 Task: Add Vitauthority Multi Collagen Burn Capsules to the cart.
Action: Mouse moved to (236, 112)
Screenshot: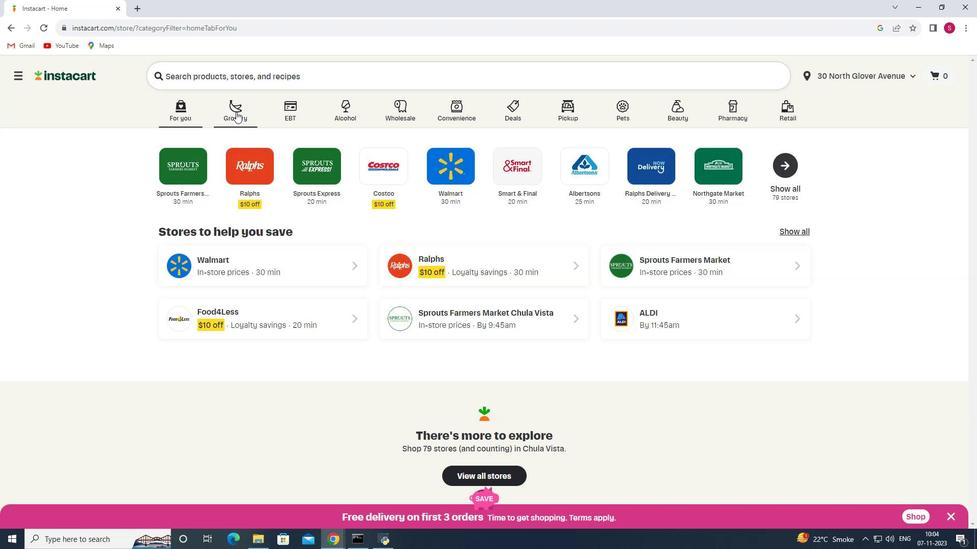 
Action: Mouse pressed left at (236, 112)
Screenshot: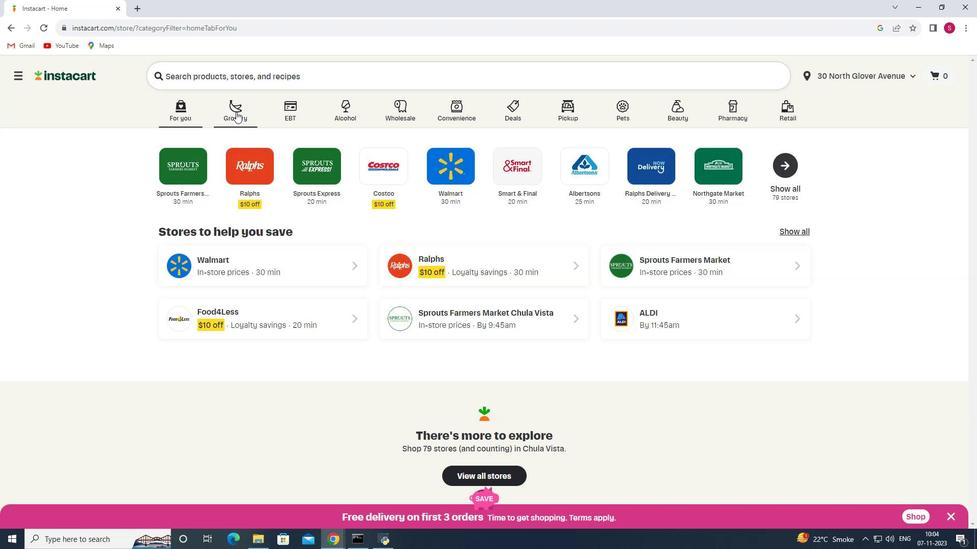 
Action: Mouse moved to (230, 288)
Screenshot: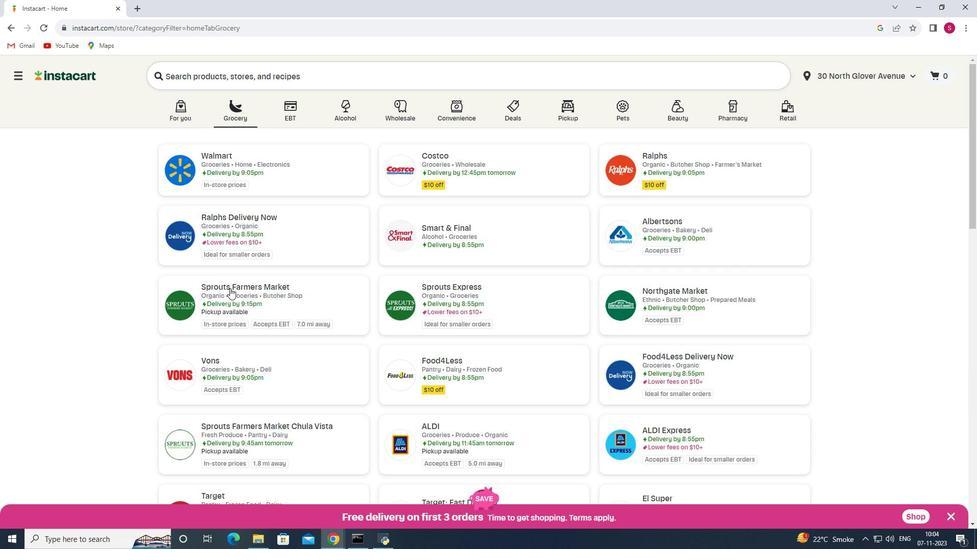 
Action: Mouse pressed left at (230, 288)
Screenshot: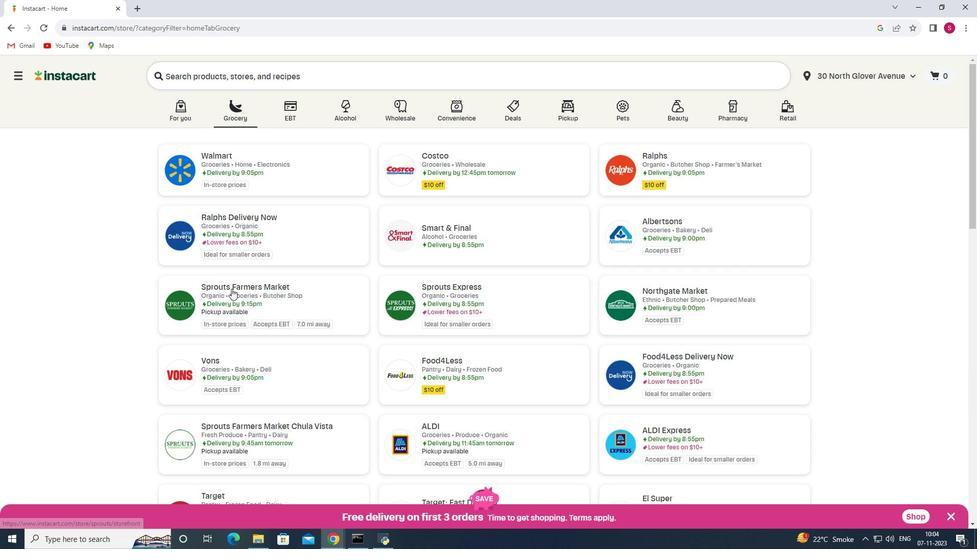 
Action: Mouse moved to (99, 348)
Screenshot: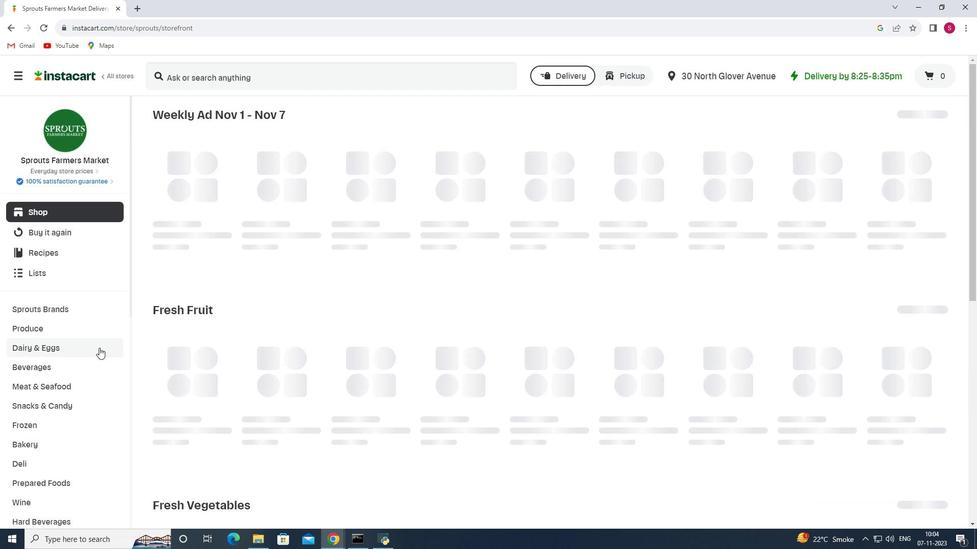 
Action: Mouse scrolled (99, 347) with delta (0, 0)
Screenshot: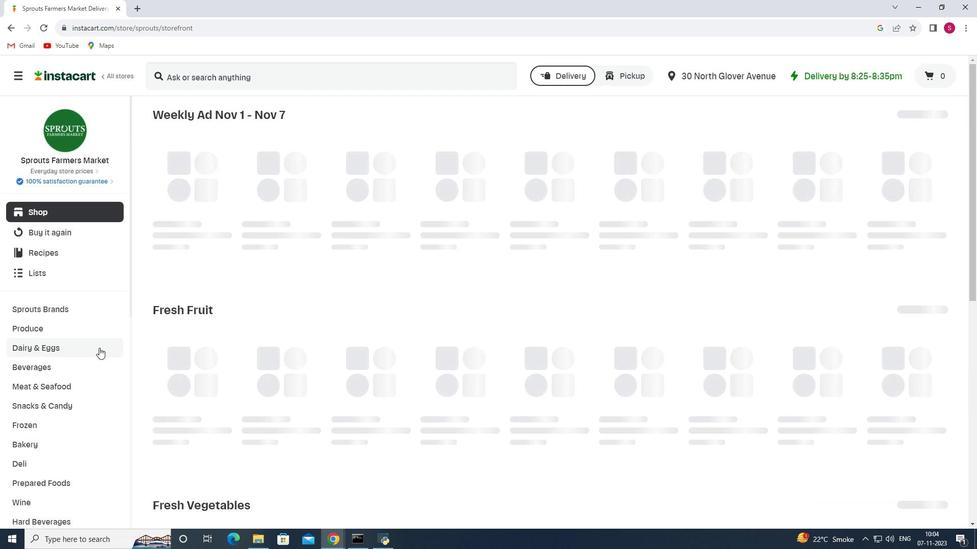 
Action: Mouse scrolled (99, 347) with delta (0, 0)
Screenshot: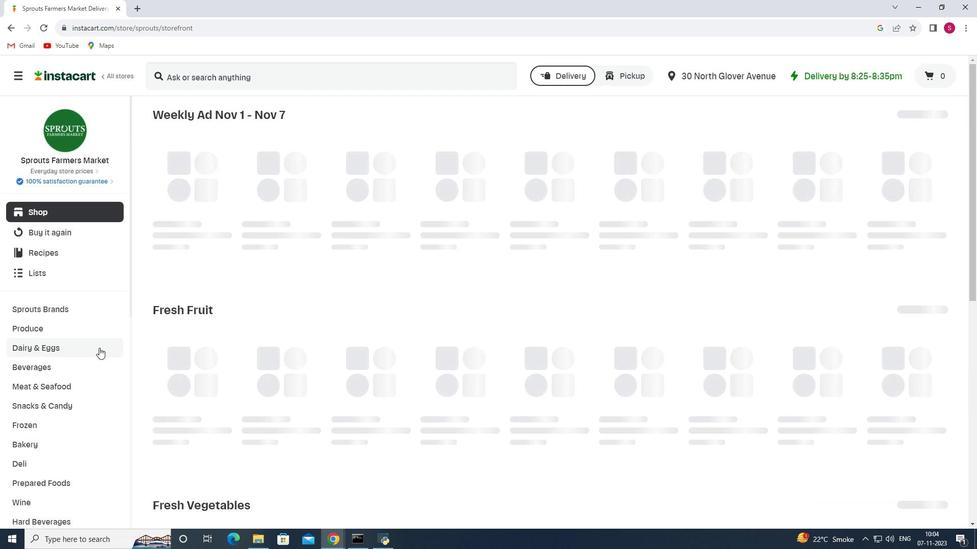 
Action: Mouse scrolled (99, 347) with delta (0, 0)
Screenshot: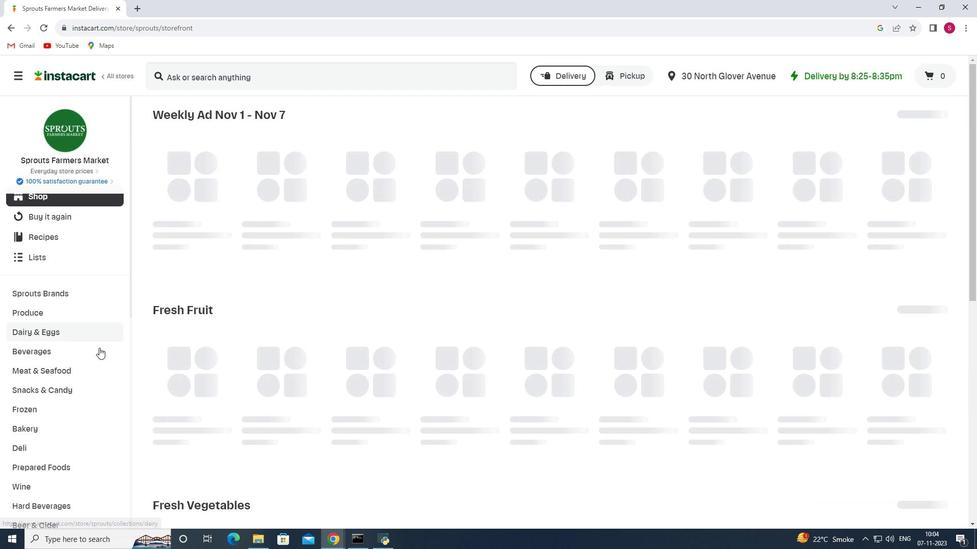 
Action: Mouse scrolled (99, 347) with delta (0, 0)
Screenshot: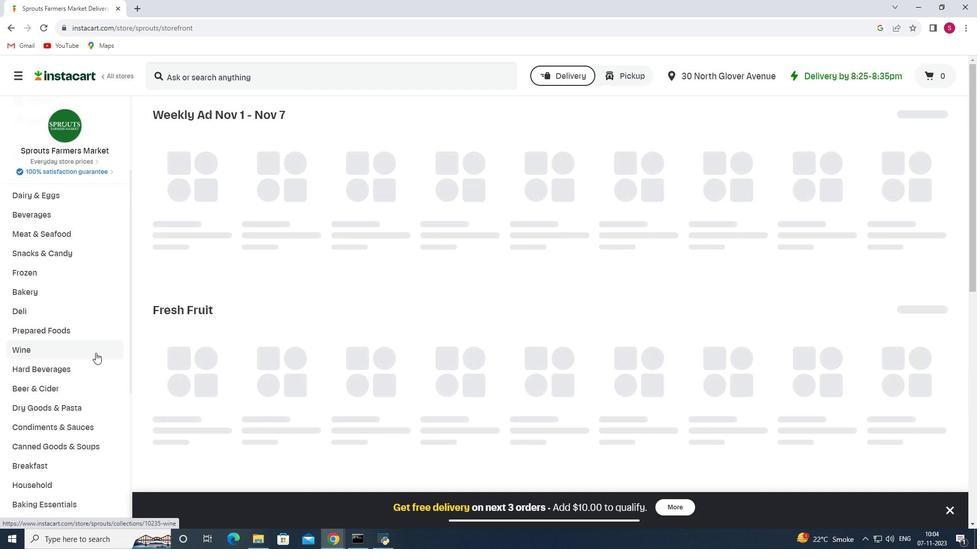 
Action: Mouse moved to (95, 353)
Screenshot: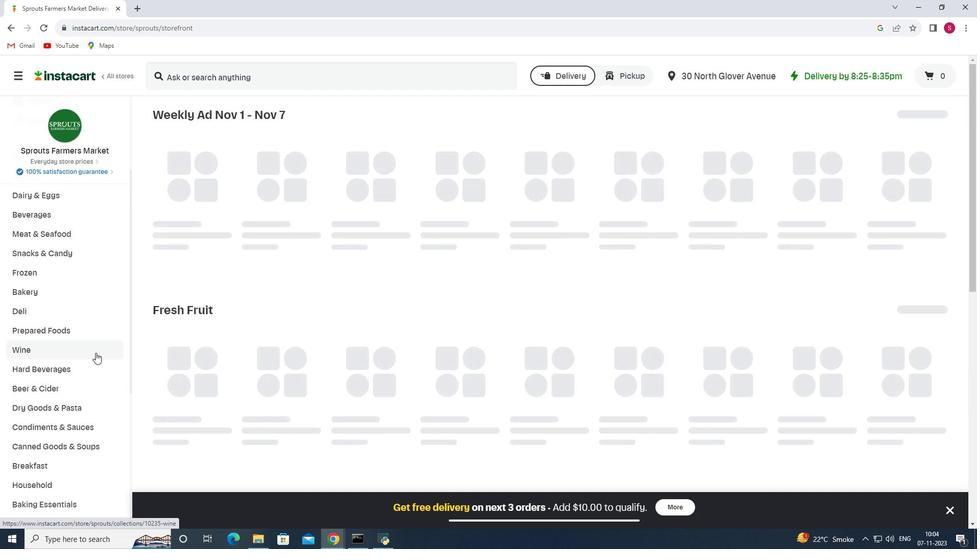 
Action: Mouse scrolled (95, 352) with delta (0, 0)
Screenshot: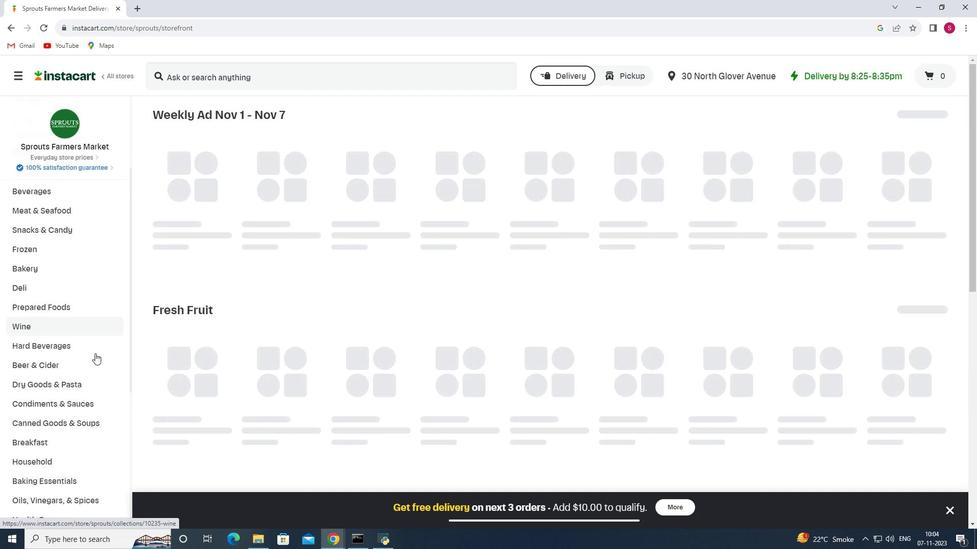 
Action: Mouse moved to (85, 359)
Screenshot: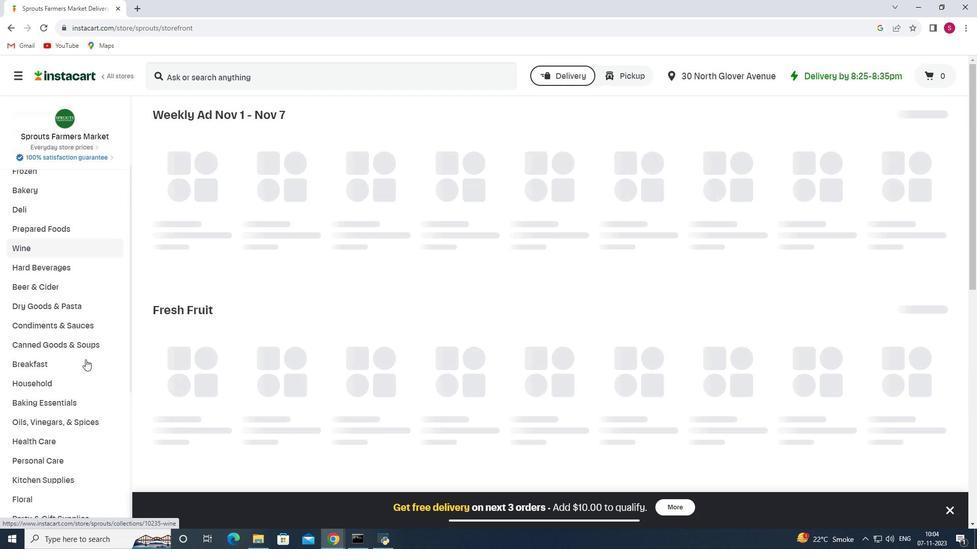
Action: Mouse scrolled (85, 359) with delta (0, 0)
Screenshot: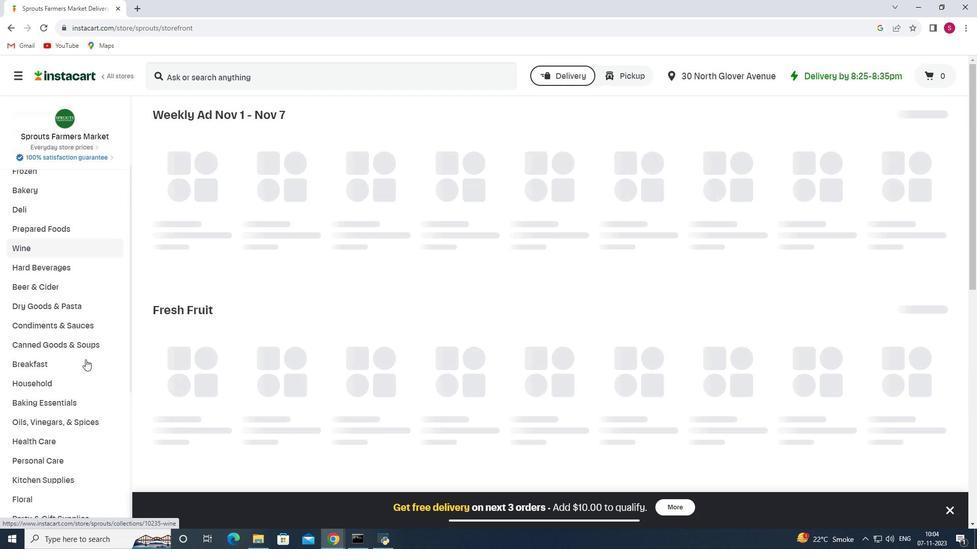 
Action: Mouse scrolled (85, 359) with delta (0, 0)
Screenshot: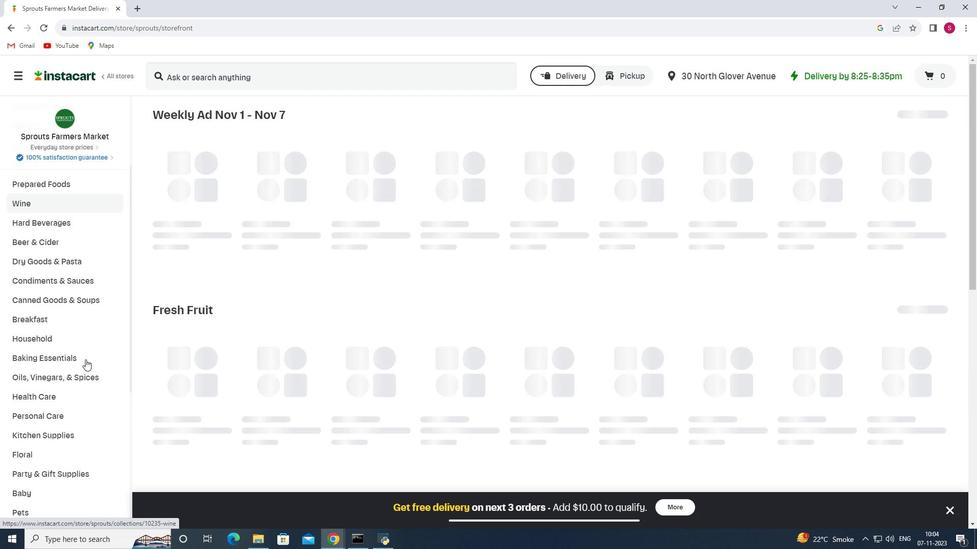 
Action: Mouse moved to (69, 341)
Screenshot: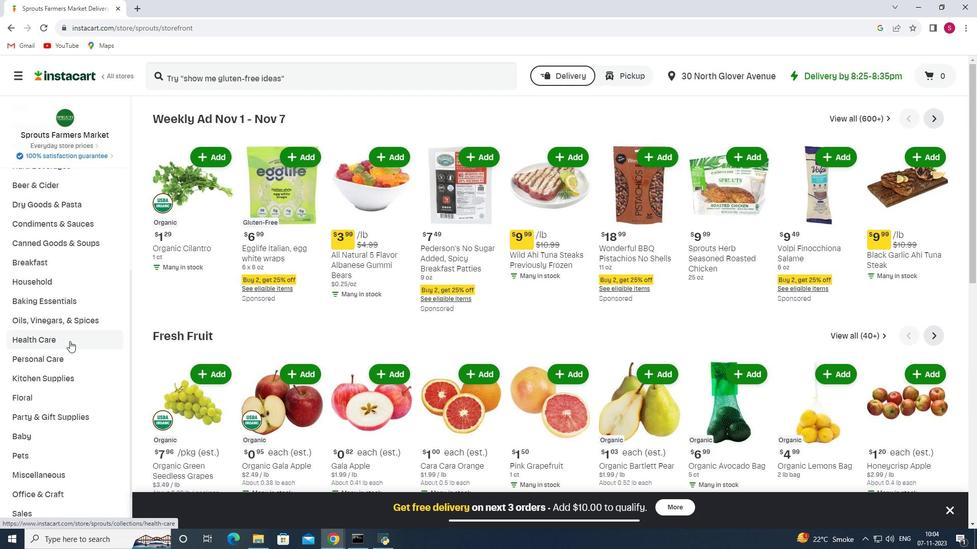 
Action: Mouse pressed left at (69, 341)
Screenshot: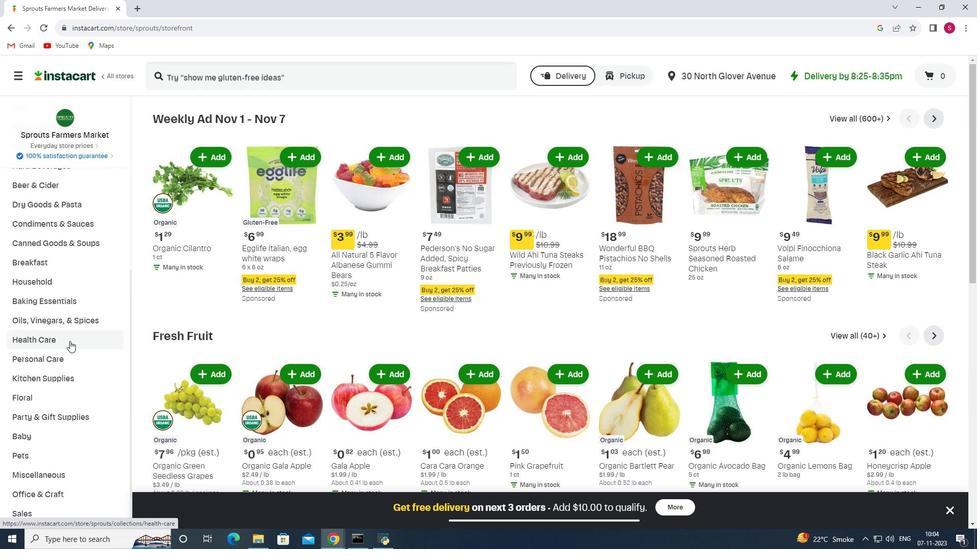 
Action: Mouse moved to (353, 142)
Screenshot: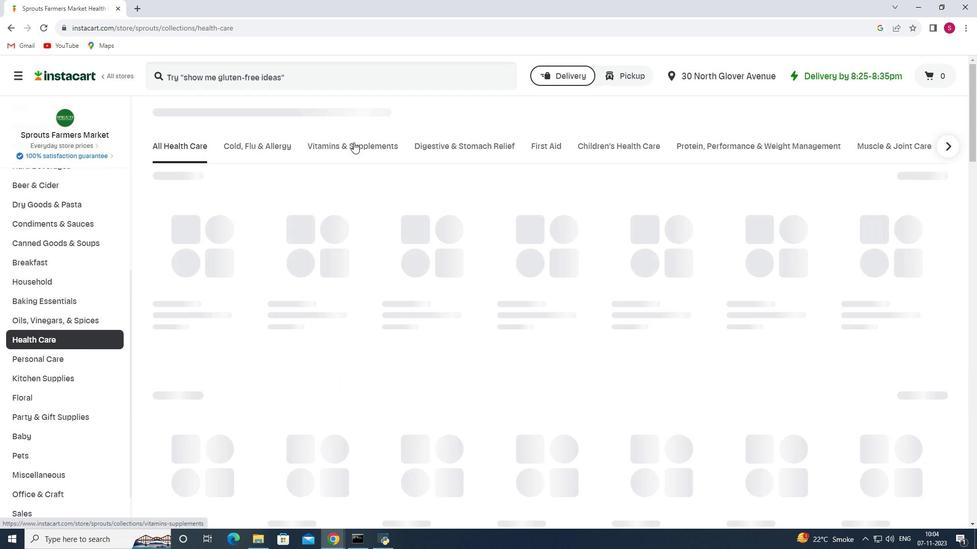
Action: Mouse pressed left at (353, 142)
Screenshot: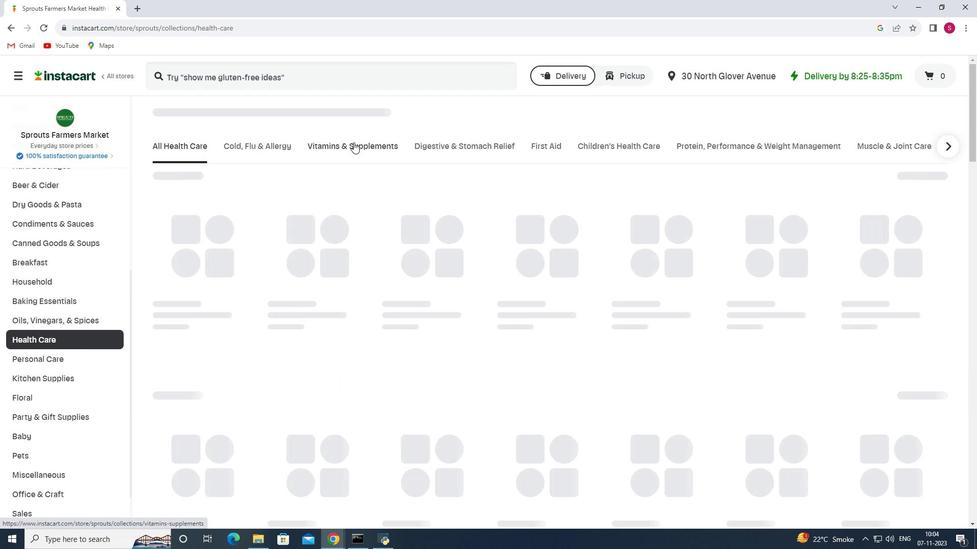 
Action: Mouse moved to (402, 193)
Screenshot: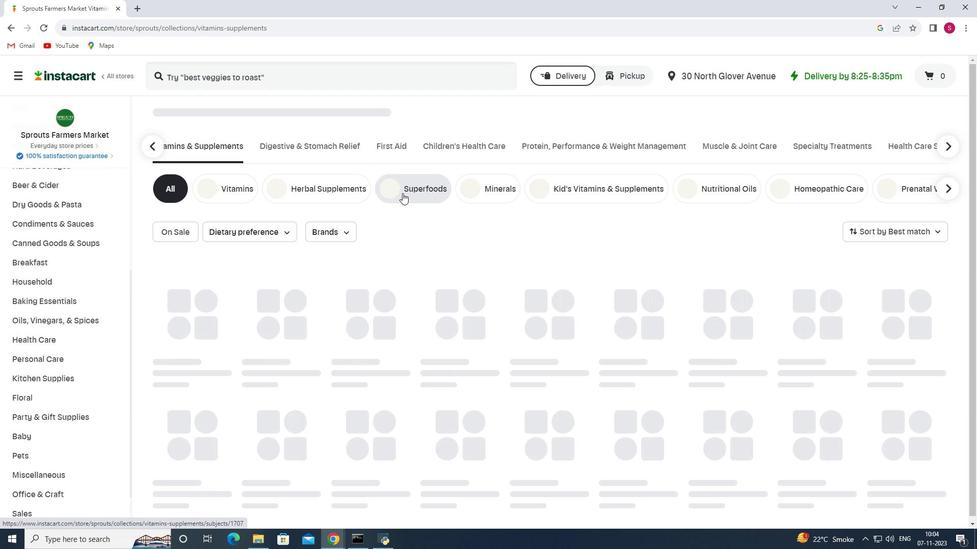 
Action: Mouse pressed left at (402, 193)
Screenshot: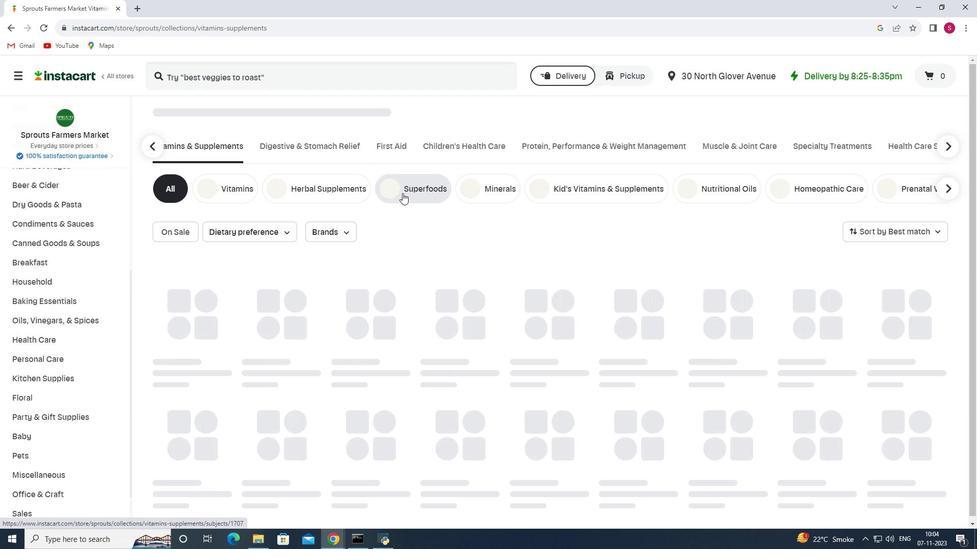 
Action: Mouse moved to (310, 70)
Screenshot: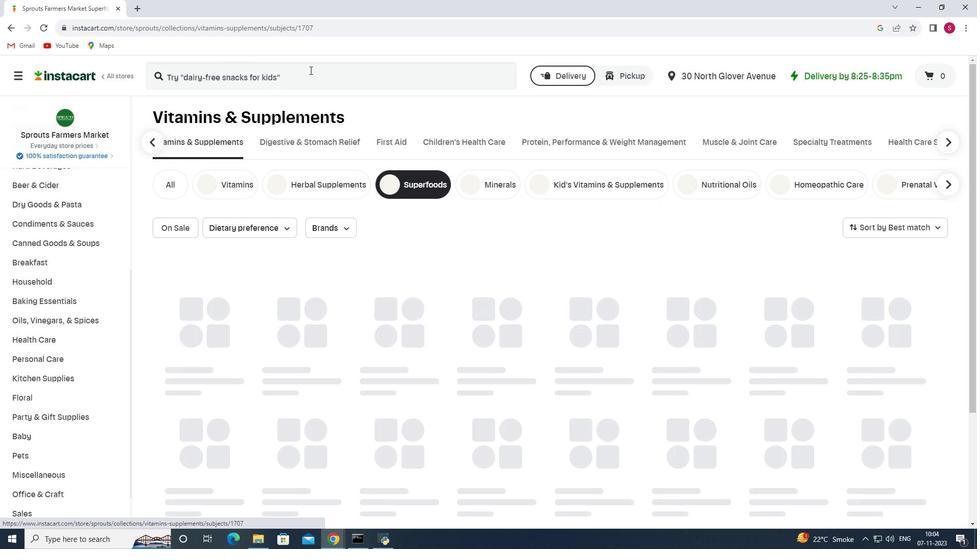
Action: Mouse pressed left at (310, 70)
Screenshot: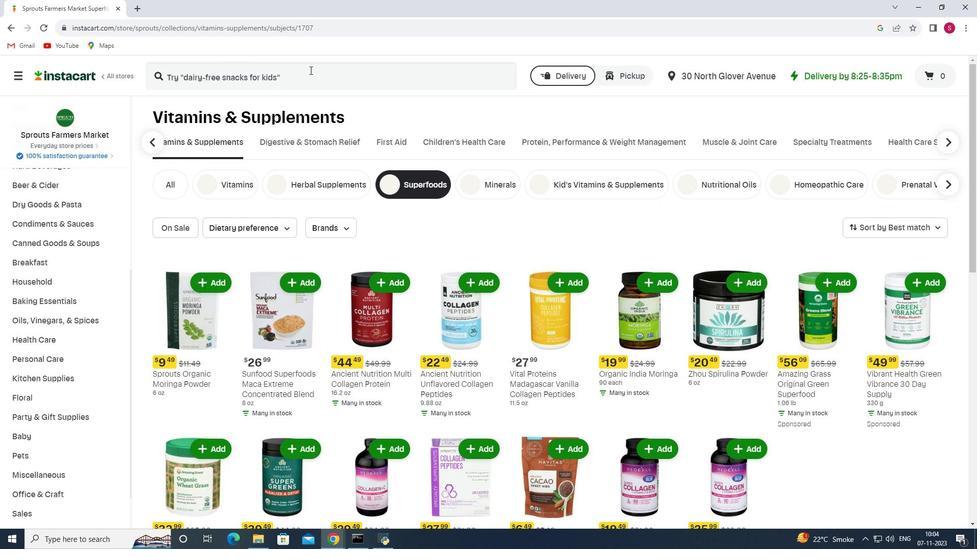 
Action: Mouse moved to (309, 70)
Screenshot: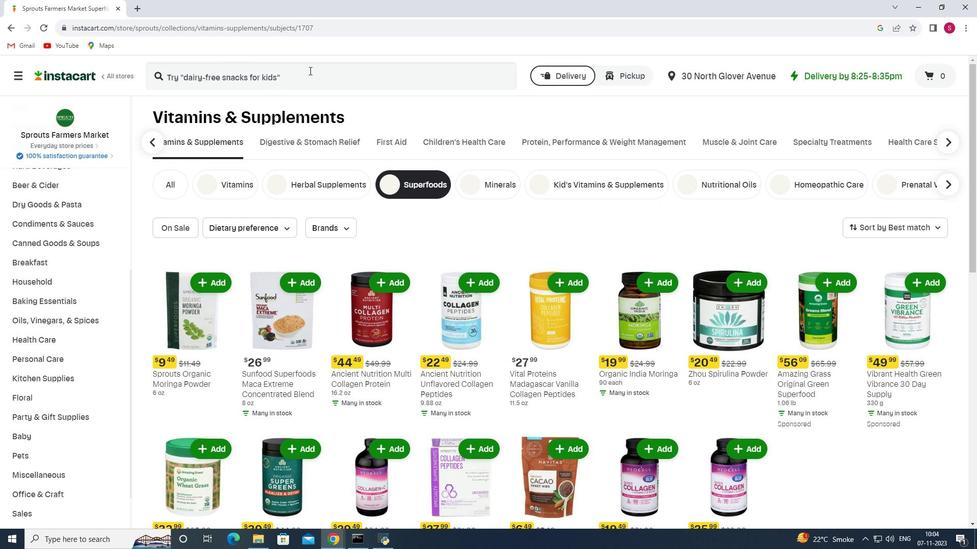 
Action: Key pressed <Key.shift>Vitauthority<Key.space><Key.shift>Multi<Key.space><Key.shift>Collagen<Key.space><Key.shift>Burn<Key.space><Key.shift>Capsules<Key.enter>
Screenshot: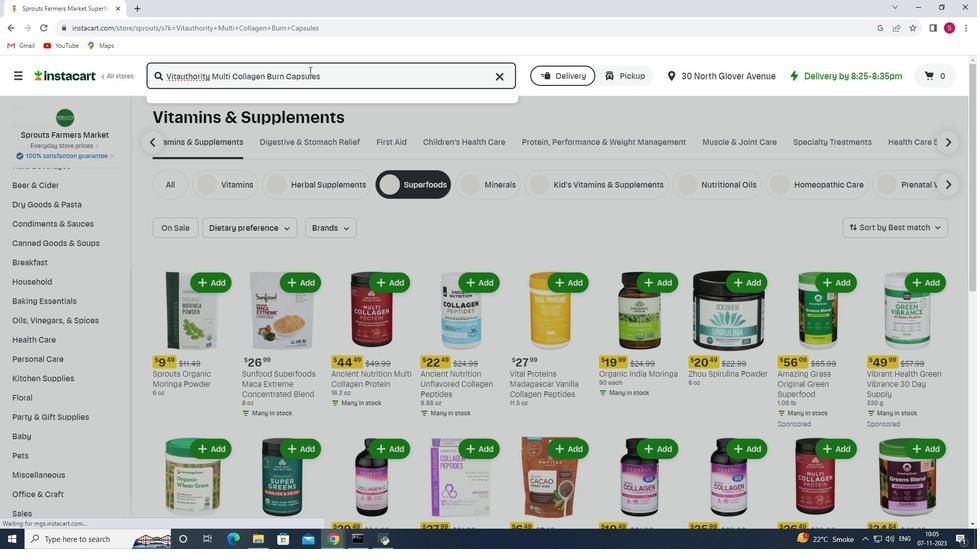 
Action: Mouse moved to (438, 163)
Screenshot: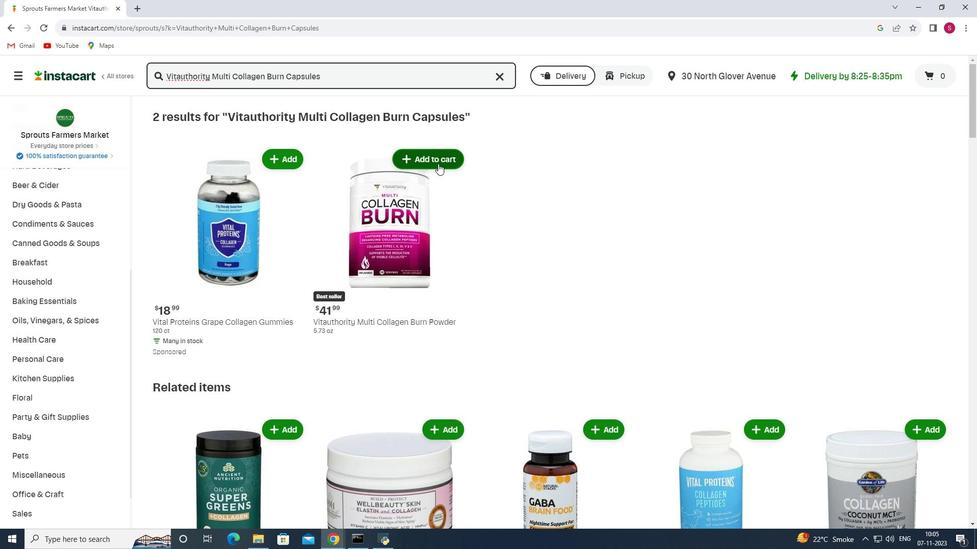 
Action: Mouse scrolled (438, 163) with delta (0, 0)
Screenshot: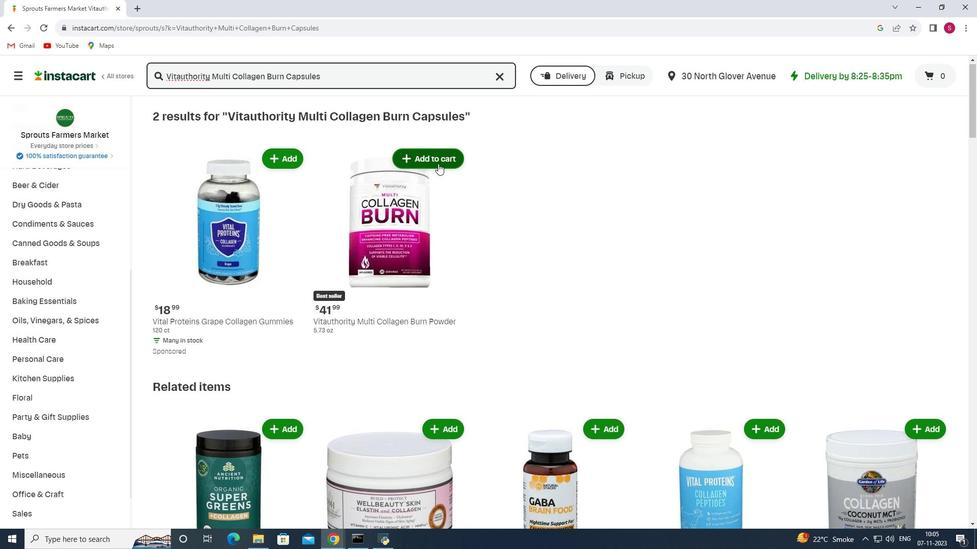 
Action: Mouse scrolled (438, 163) with delta (0, 0)
Screenshot: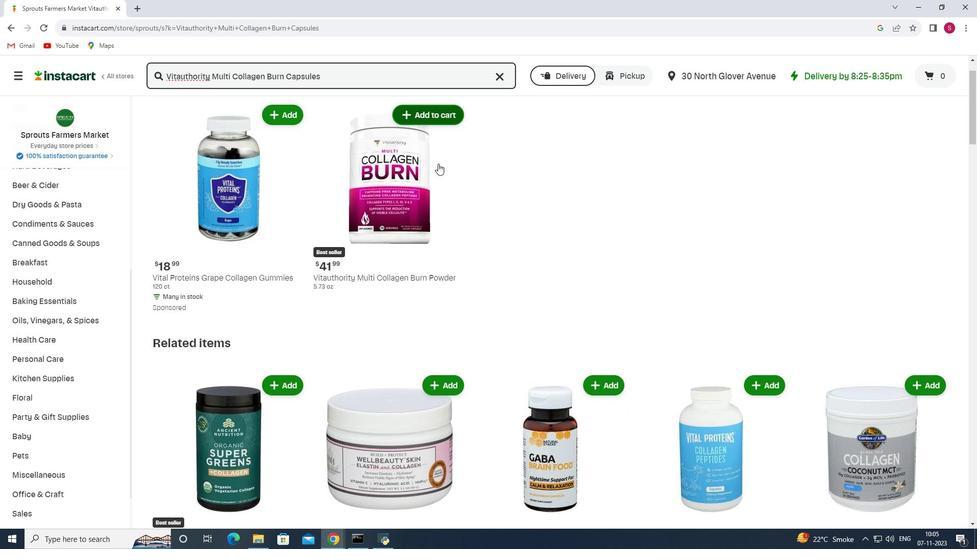
Action: Mouse scrolled (438, 163) with delta (0, 0)
Screenshot: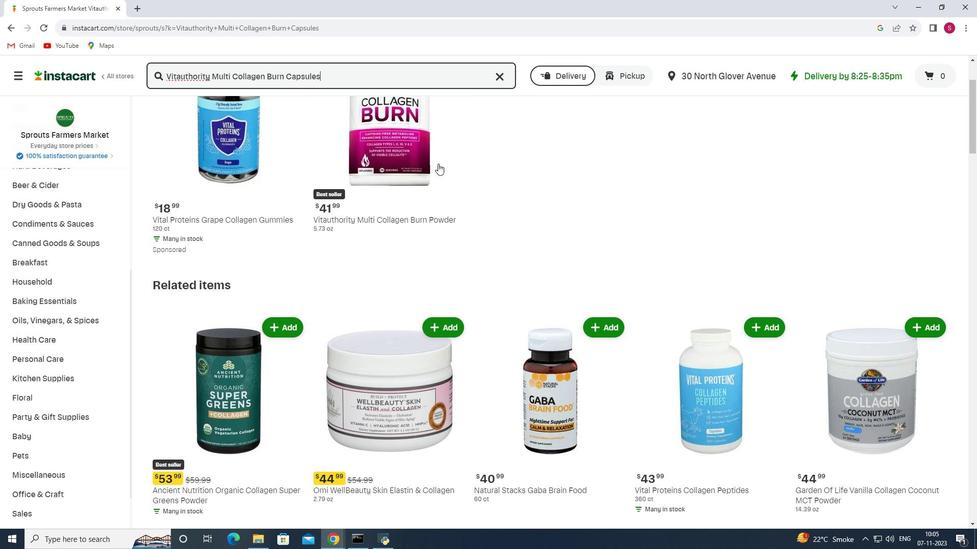 
Action: Mouse scrolled (438, 163) with delta (0, 0)
Screenshot: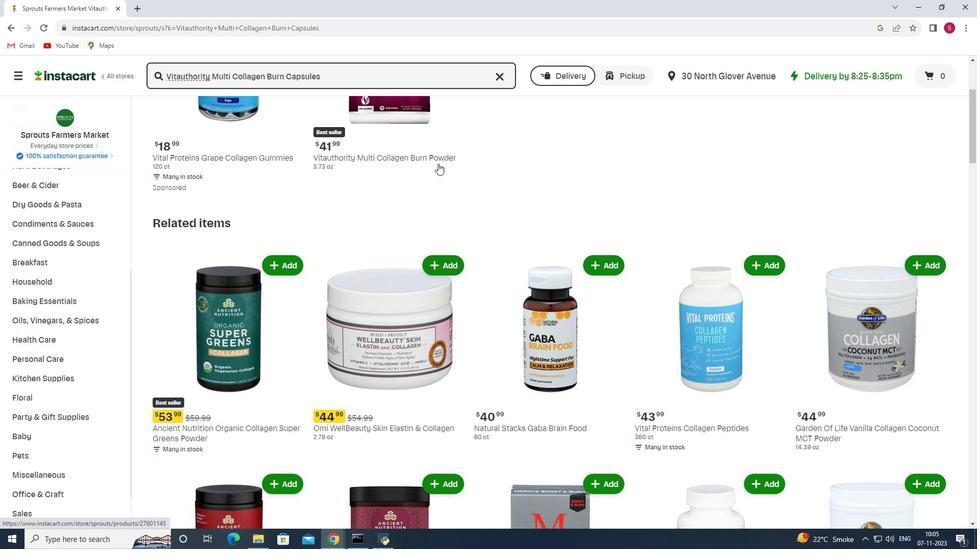 
Action: Mouse scrolled (438, 163) with delta (0, 0)
Screenshot: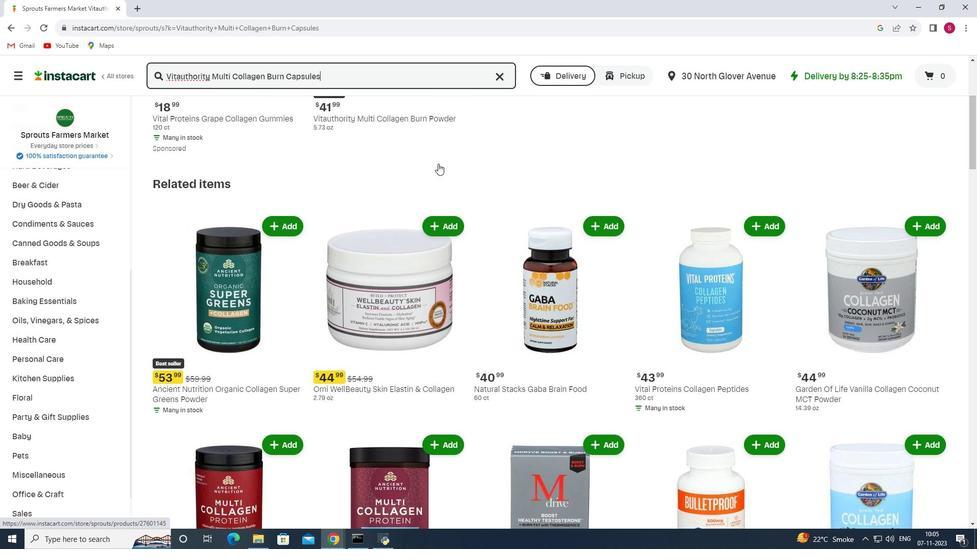 
Action: Mouse scrolled (438, 163) with delta (0, 0)
Screenshot: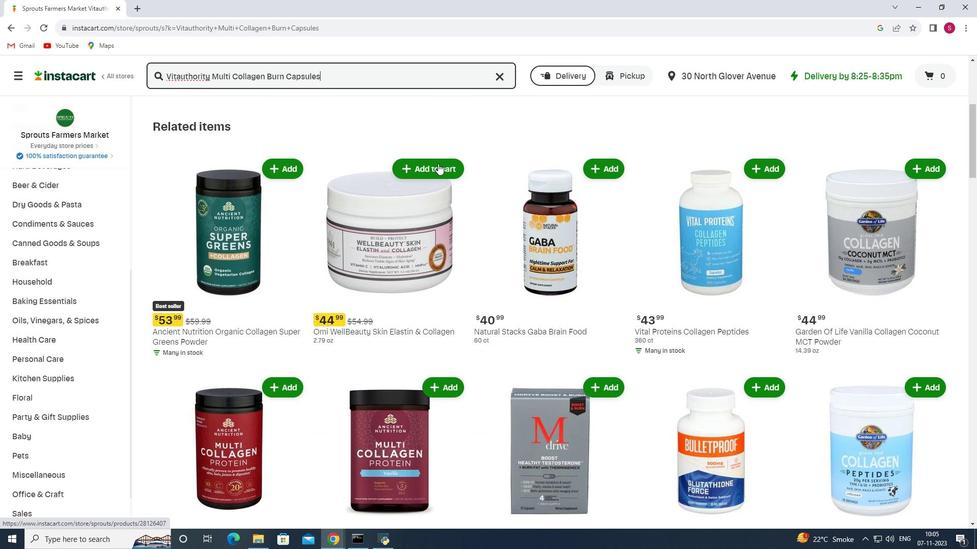 
Action: Mouse moved to (480, 167)
Screenshot: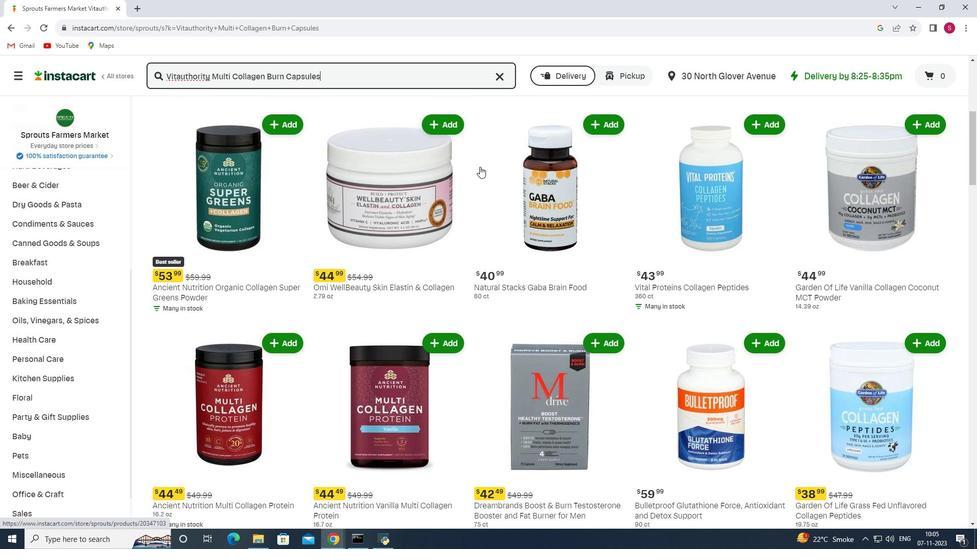
Action: Mouse scrolled (480, 166) with delta (0, 0)
Screenshot: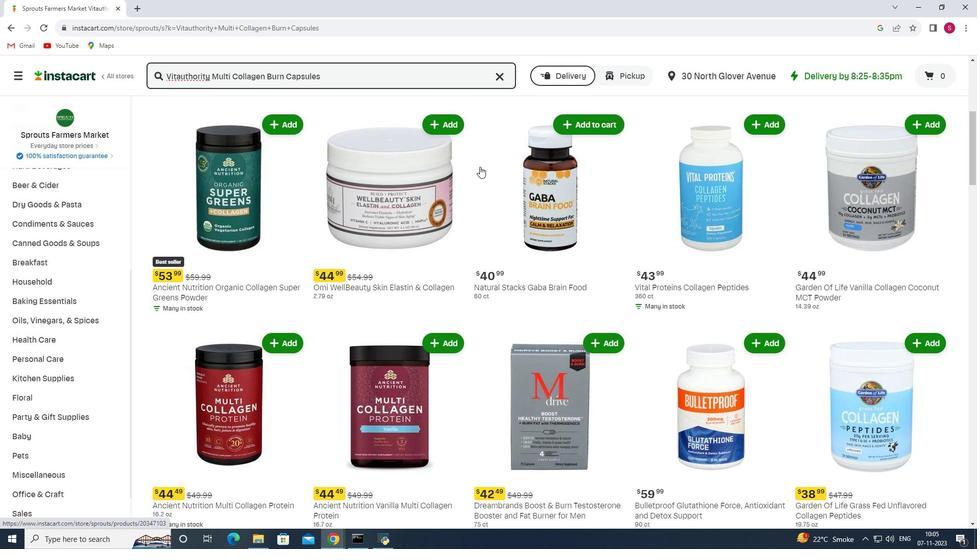 
Action: Mouse scrolled (480, 166) with delta (0, 0)
Screenshot: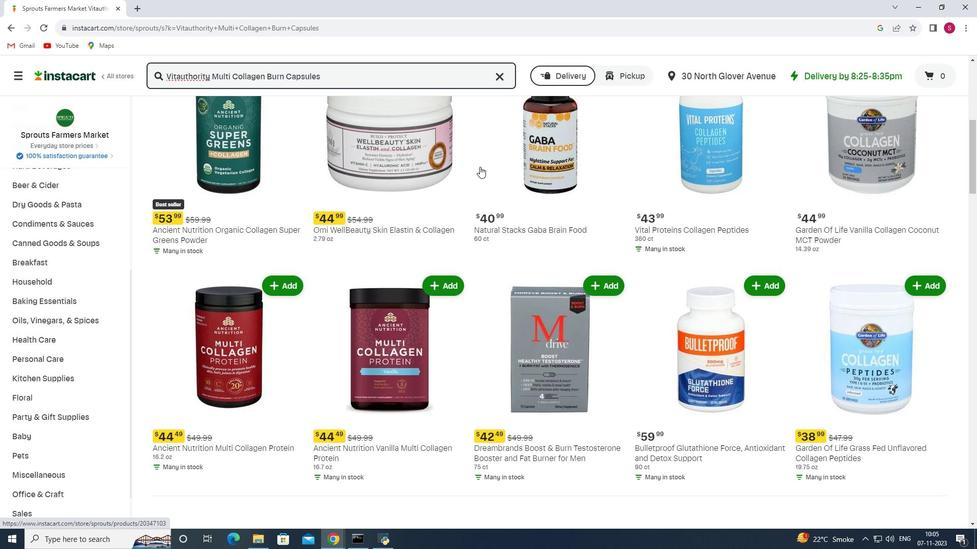 
Action: Mouse scrolled (480, 166) with delta (0, 0)
Screenshot: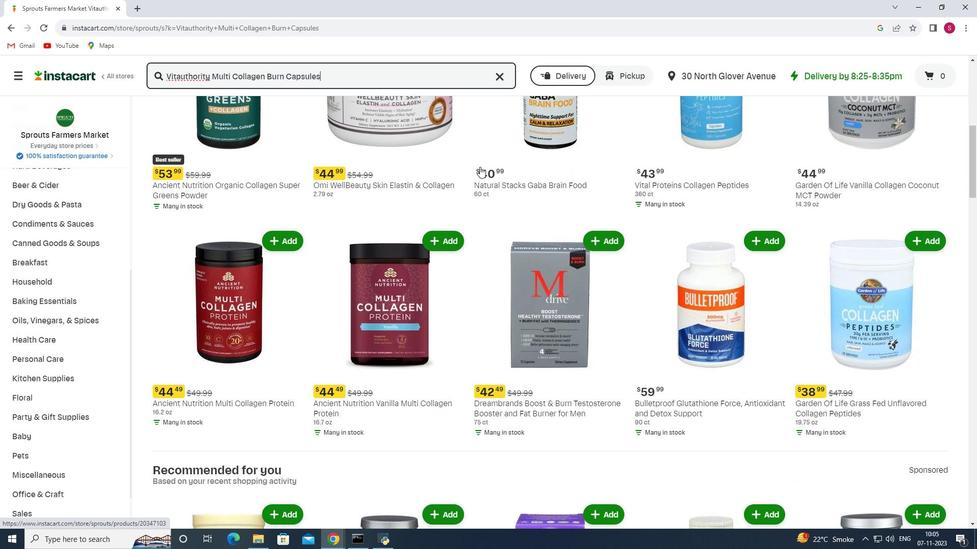 
Action: Mouse scrolled (480, 166) with delta (0, 0)
Screenshot: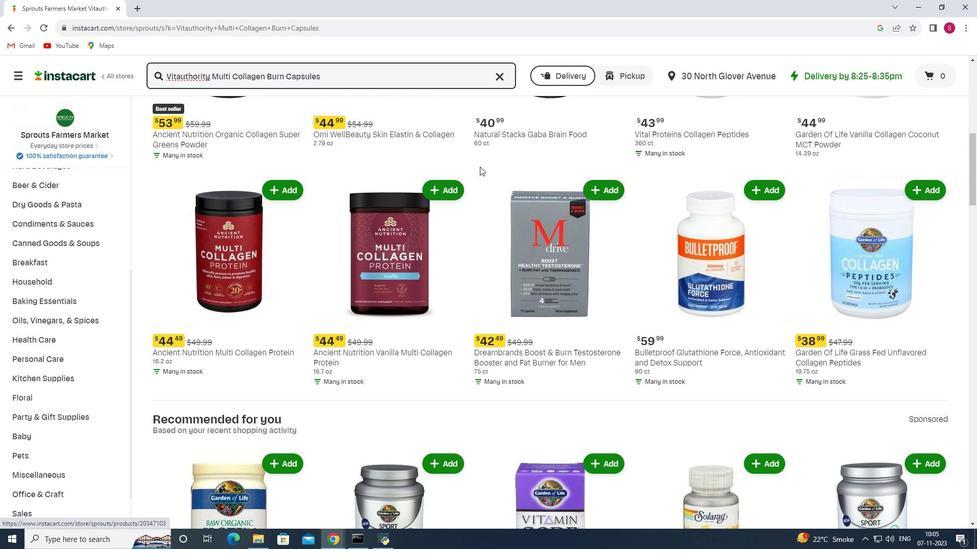 
Action: Mouse scrolled (480, 166) with delta (0, 0)
Screenshot: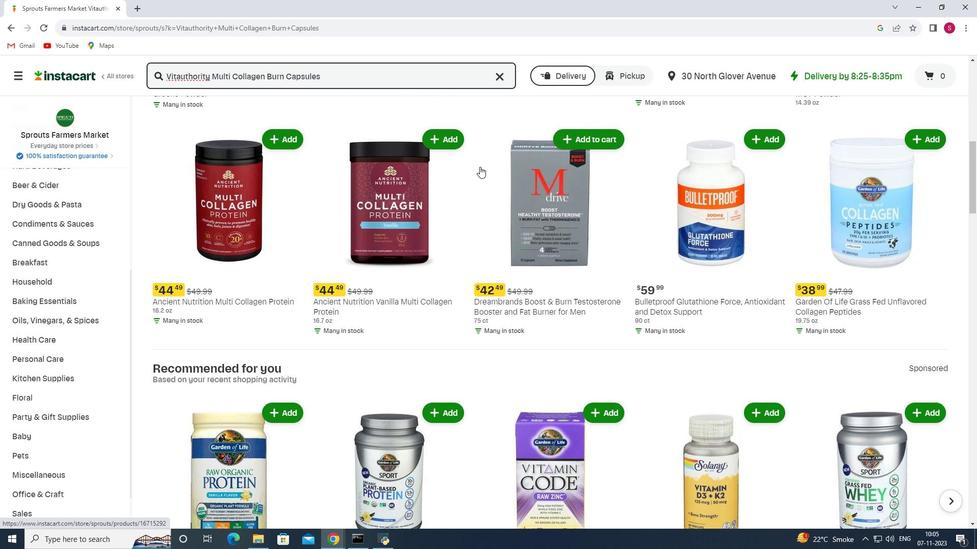 
Action: Mouse scrolled (480, 166) with delta (0, 0)
Screenshot: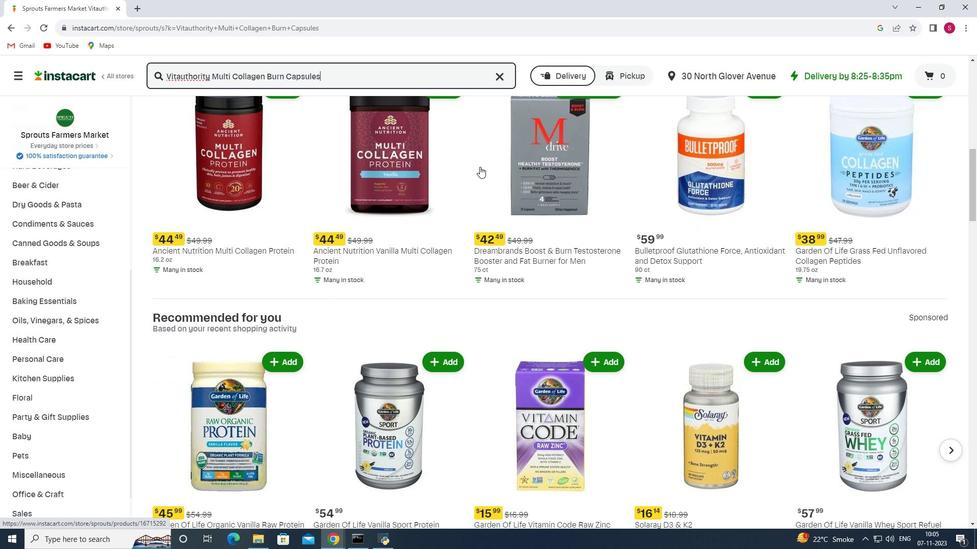 
Action: Mouse scrolled (480, 166) with delta (0, 0)
Screenshot: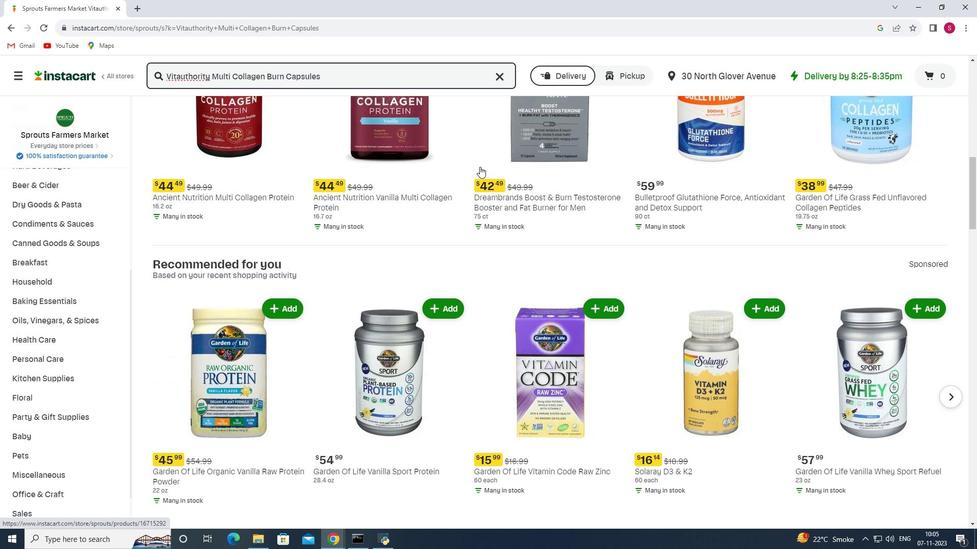 
Action: Mouse scrolled (480, 166) with delta (0, 0)
Screenshot: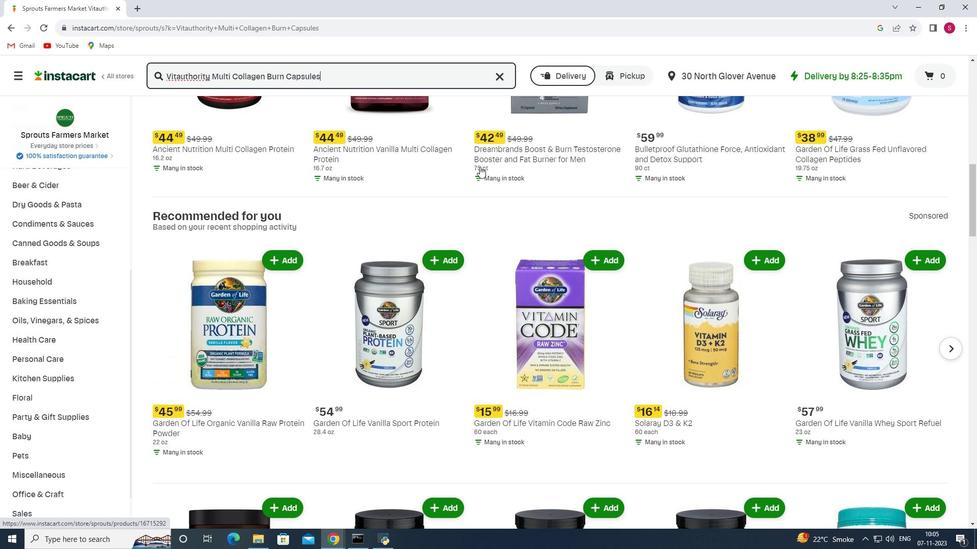 
Action: Mouse scrolled (480, 166) with delta (0, 0)
Screenshot: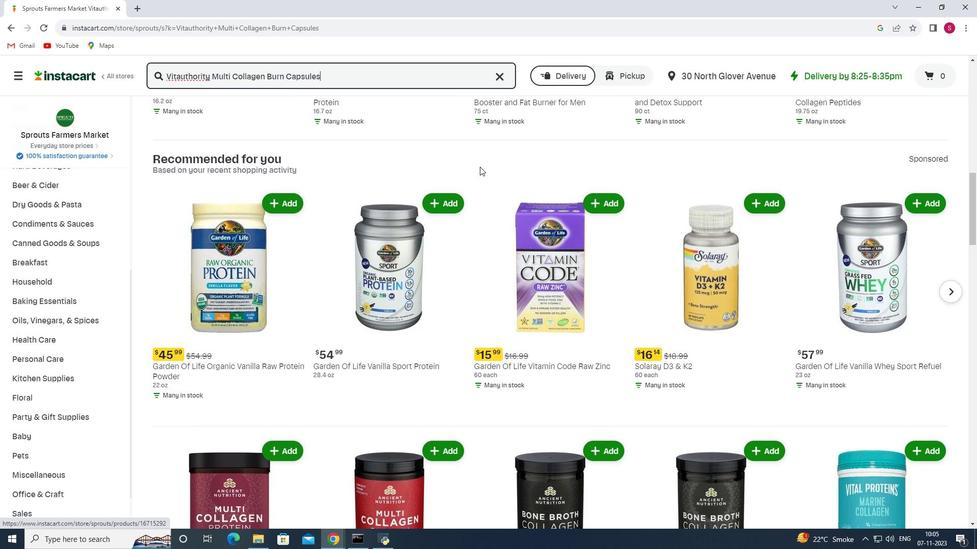 
Action: Mouse scrolled (480, 166) with delta (0, 0)
Screenshot: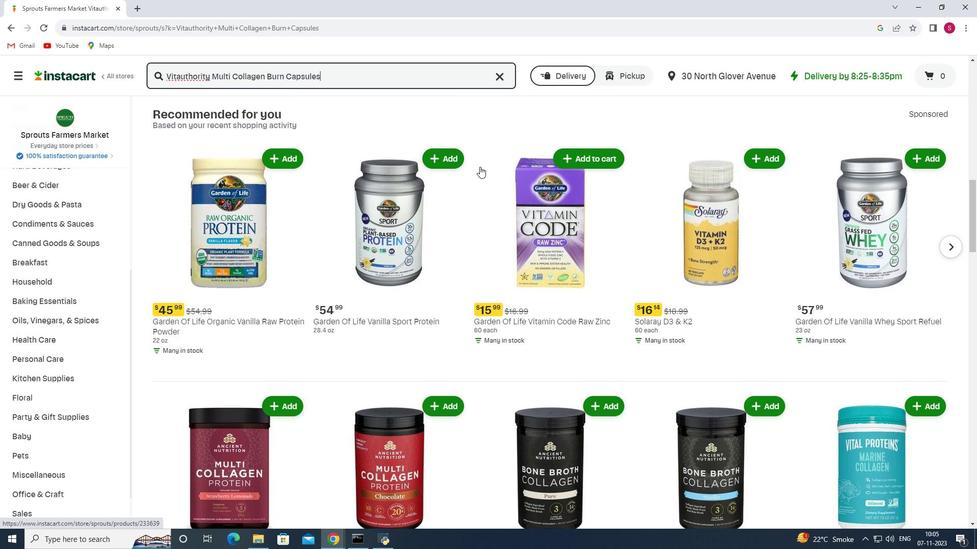 
Action: Mouse scrolled (480, 166) with delta (0, 0)
Screenshot: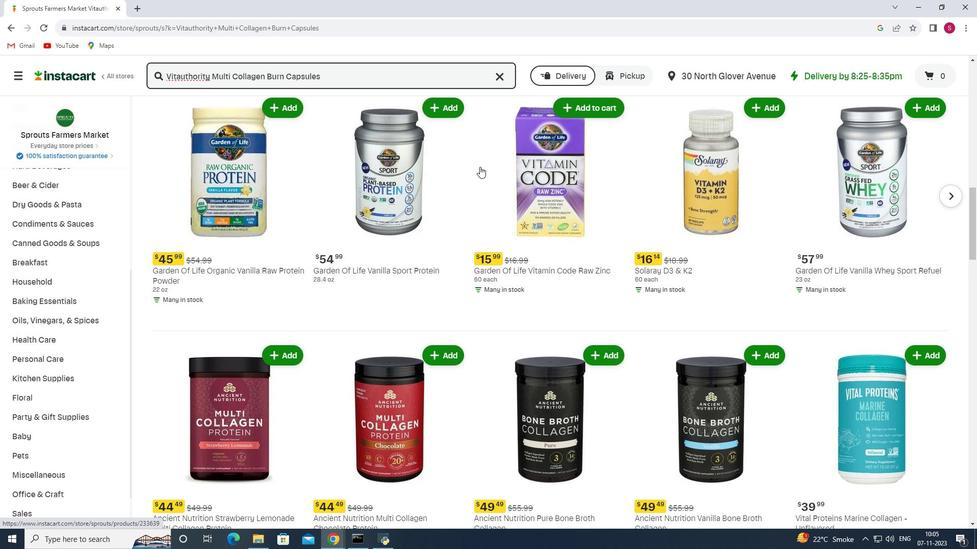 
Action: Mouse scrolled (480, 166) with delta (0, 0)
Screenshot: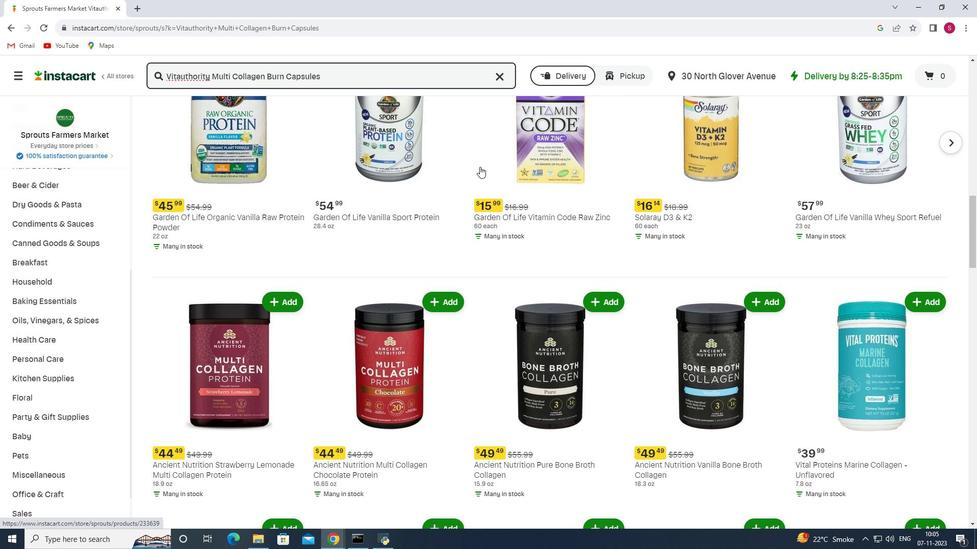 
Action: Mouse scrolled (480, 166) with delta (0, 0)
Screenshot: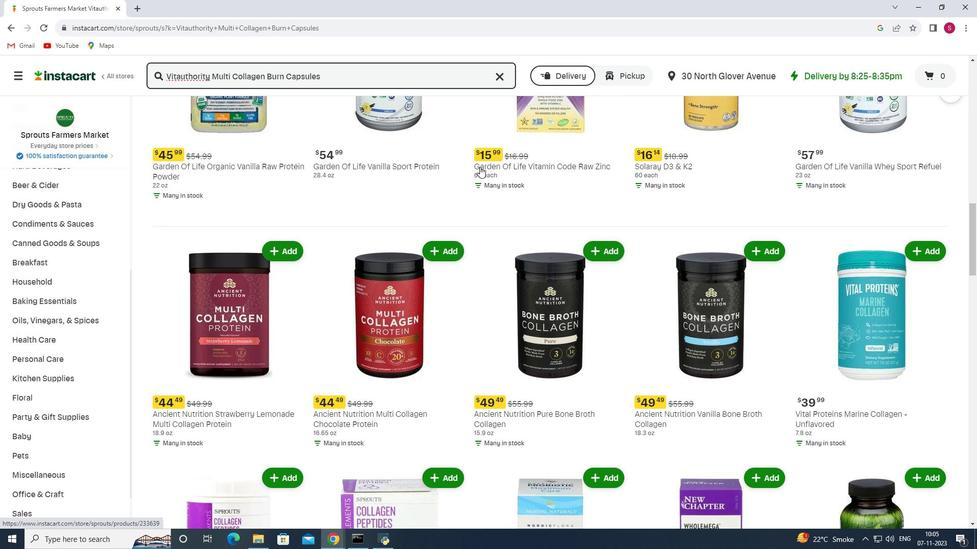 
Action: Mouse scrolled (480, 166) with delta (0, 0)
Screenshot: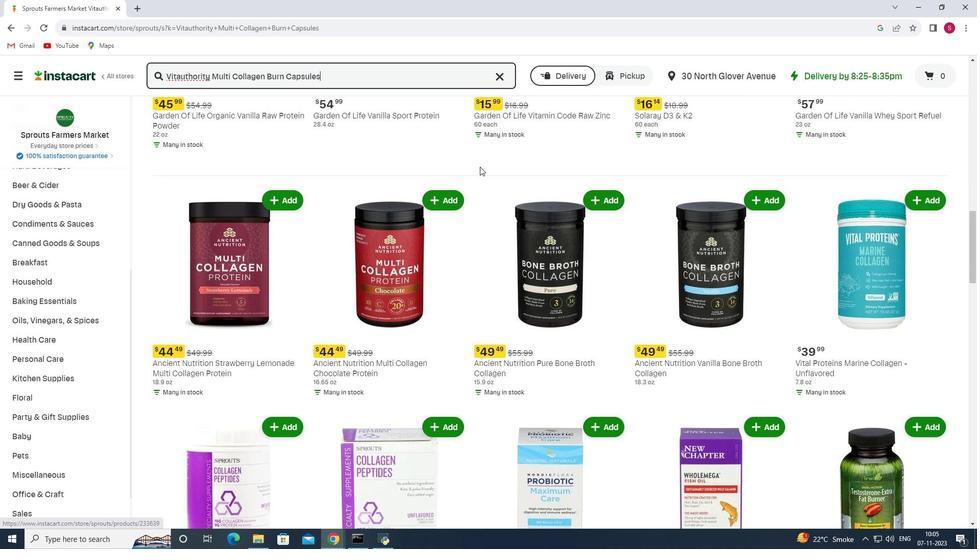 
Action: Mouse scrolled (480, 166) with delta (0, 0)
Screenshot: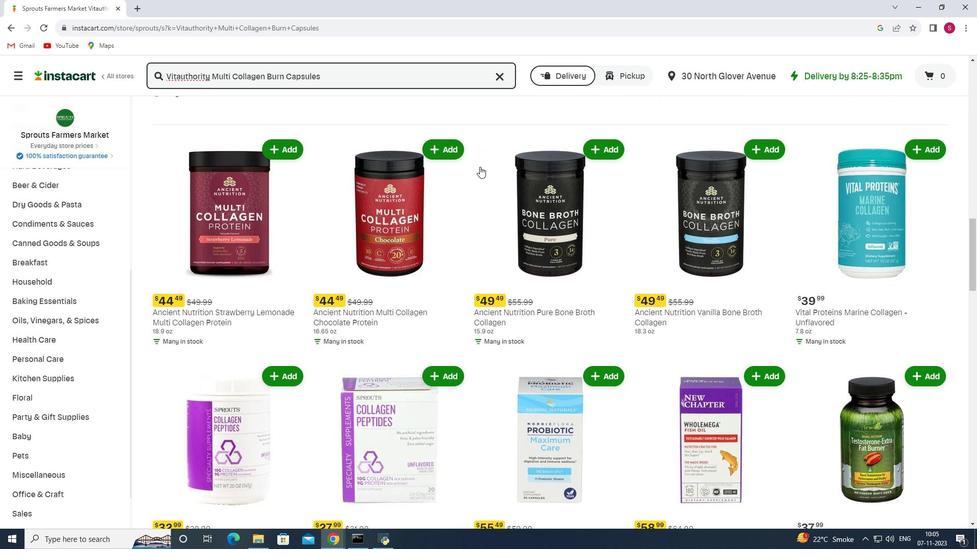 
Action: Mouse scrolled (480, 166) with delta (0, 0)
Screenshot: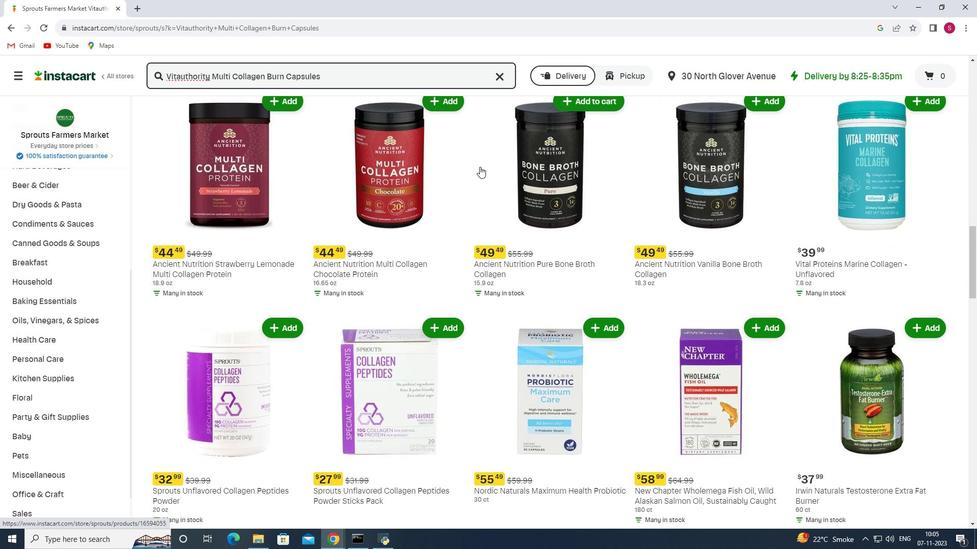 
Action: Mouse scrolled (480, 167) with delta (0, 0)
Screenshot: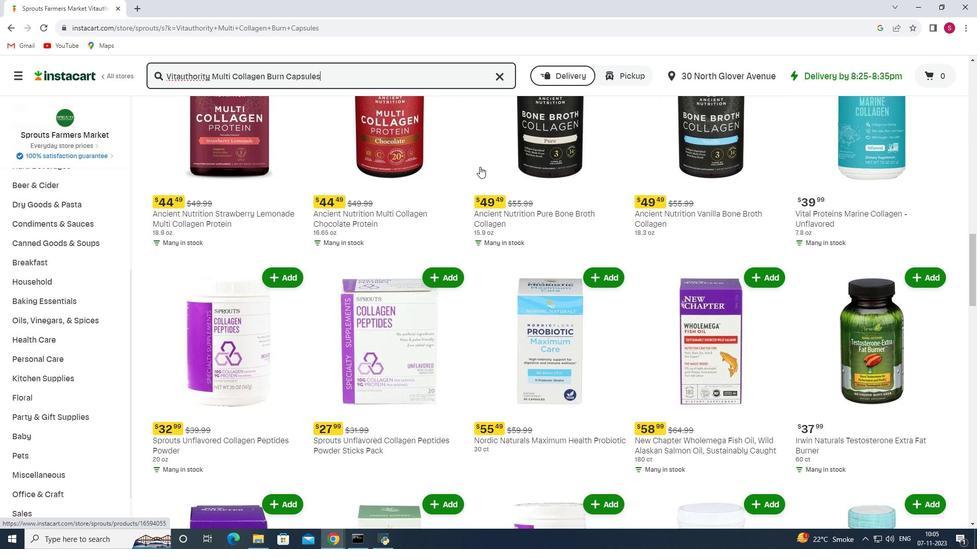 
Action: Mouse scrolled (480, 166) with delta (0, 0)
Screenshot: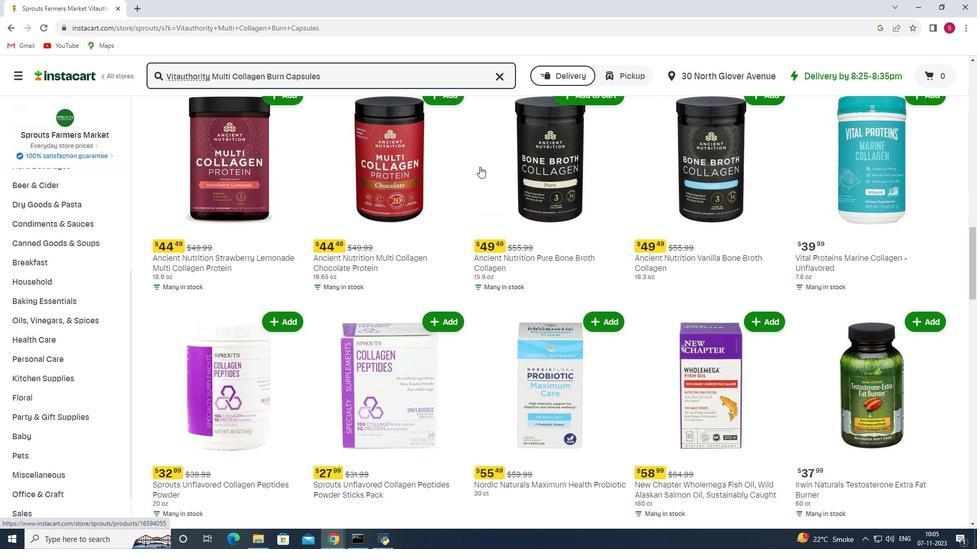 
Action: Mouse scrolled (480, 166) with delta (0, 0)
Screenshot: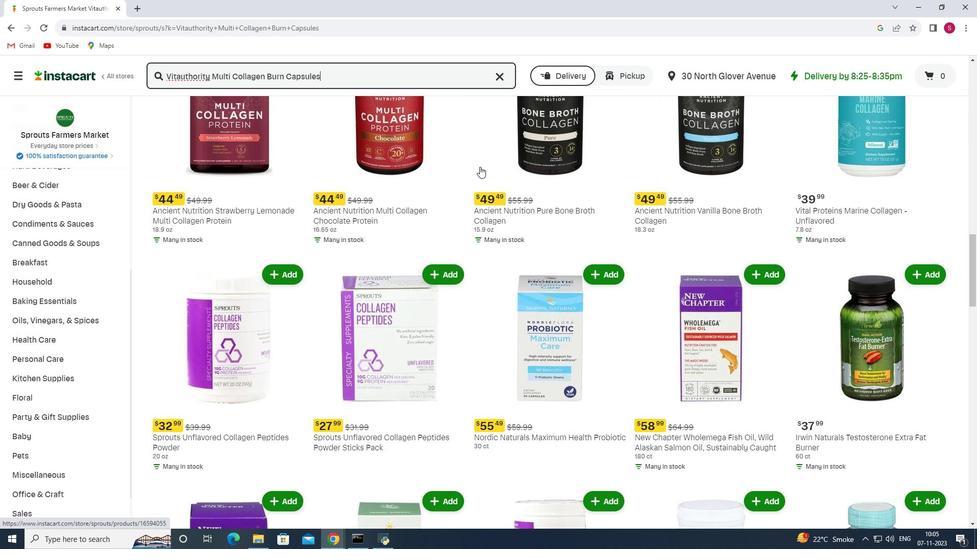 
Action: Mouse scrolled (480, 166) with delta (0, 0)
Screenshot: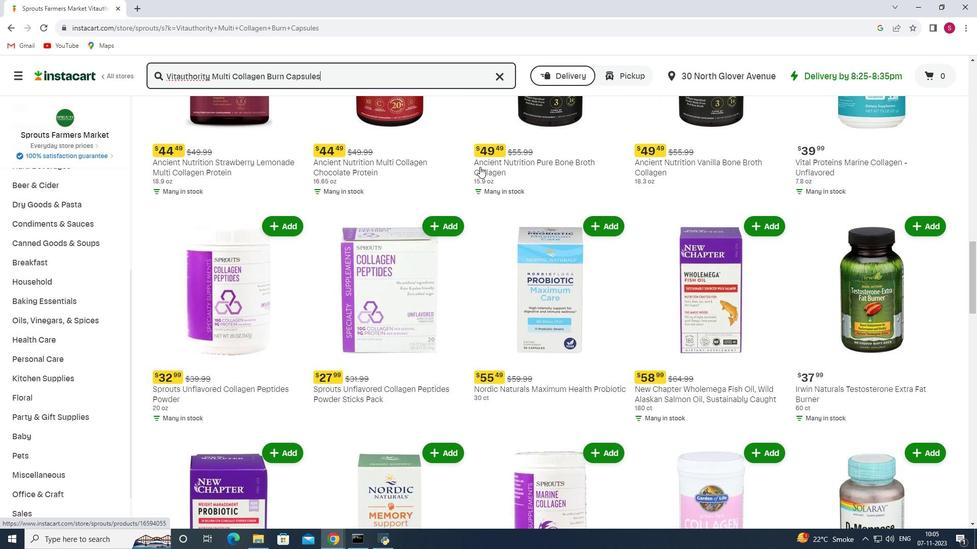 
Action: Mouse scrolled (480, 166) with delta (0, 0)
Screenshot: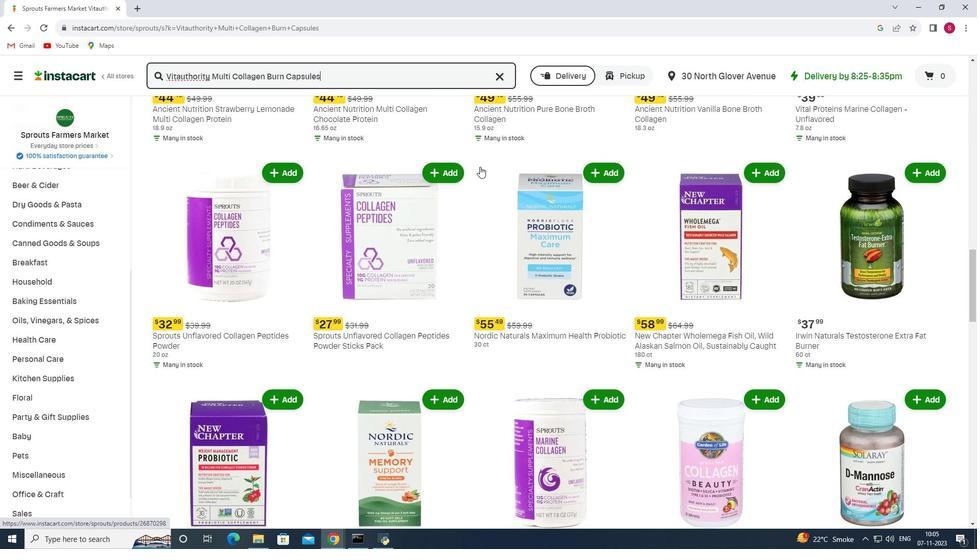 
Action: Mouse scrolled (480, 166) with delta (0, 0)
Screenshot: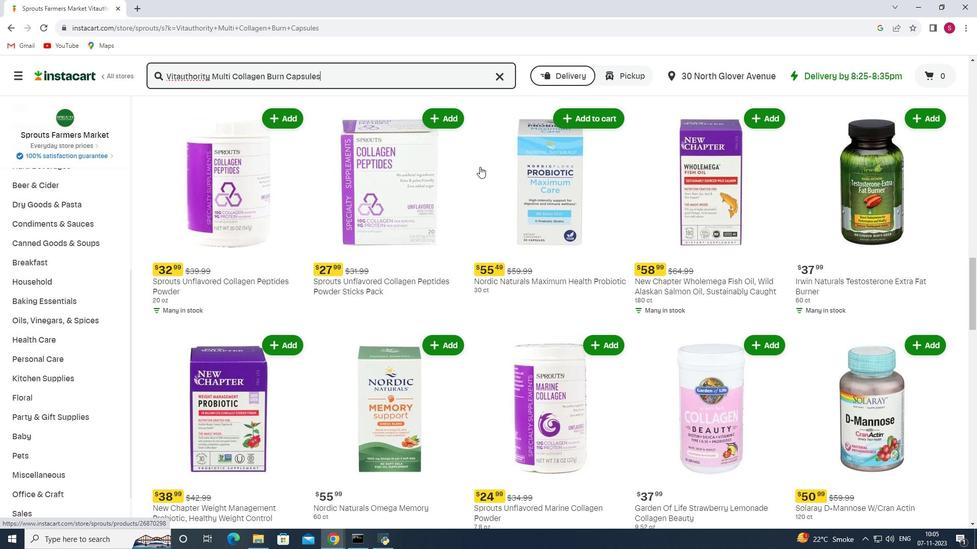 
Action: Mouse scrolled (480, 166) with delta (0, 0)
Screenshot: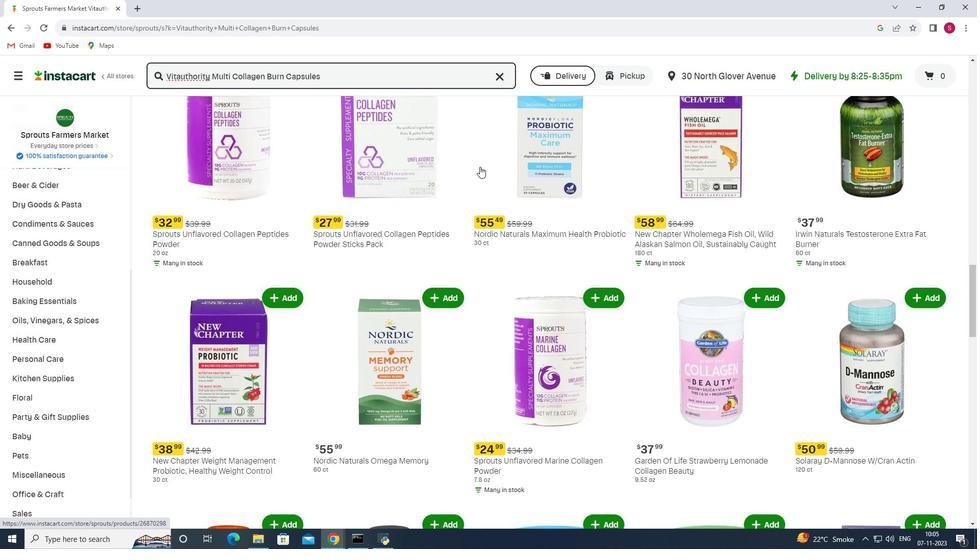 
Action: Mouse scrolled (480, 166) with delta (0, 0)
Screenshot: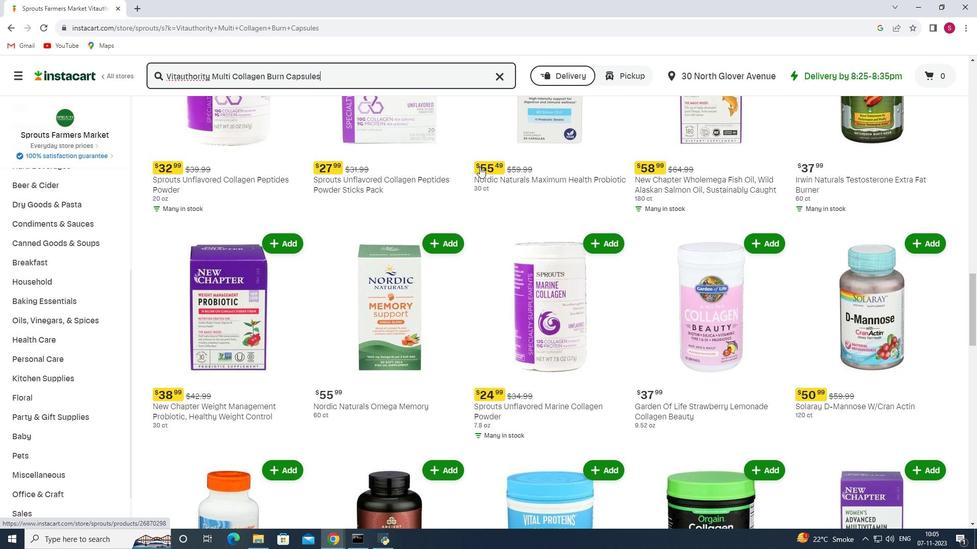 
Action: Mouse scrolled (480, 166) with delta (0, 0)
Screenshot: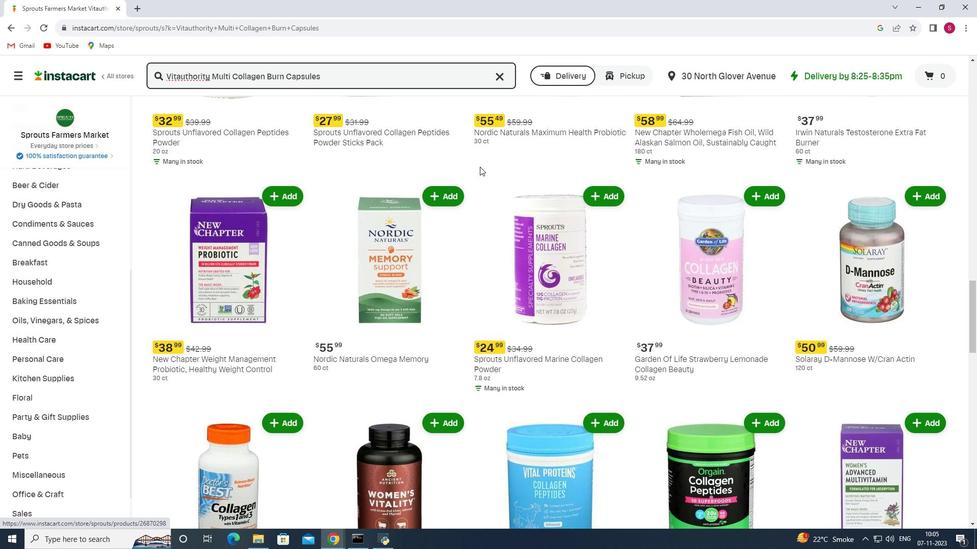 
Action: Mouse scrolled (480, 166) with delta (0, 0)
Screenshot: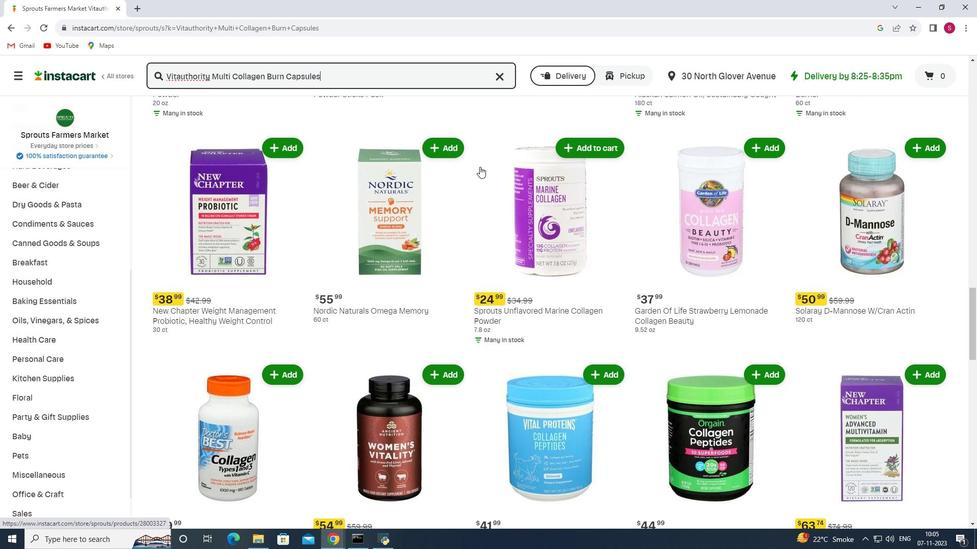 
Action: Mouse scrolled (480, 166) with delta (0, 0)
Screenshot: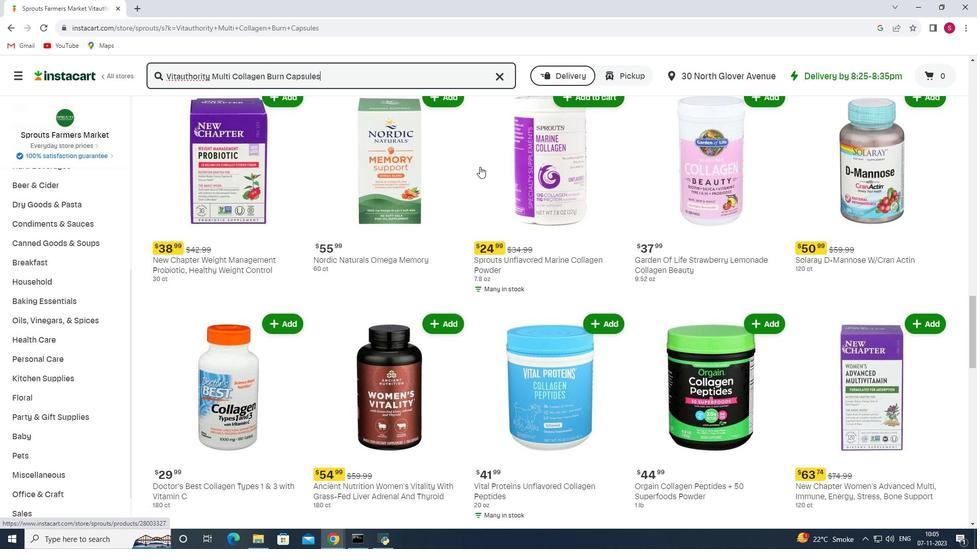 
Action: Mouse scrolled (480, 166) with delta (0, 0)
Screenshot: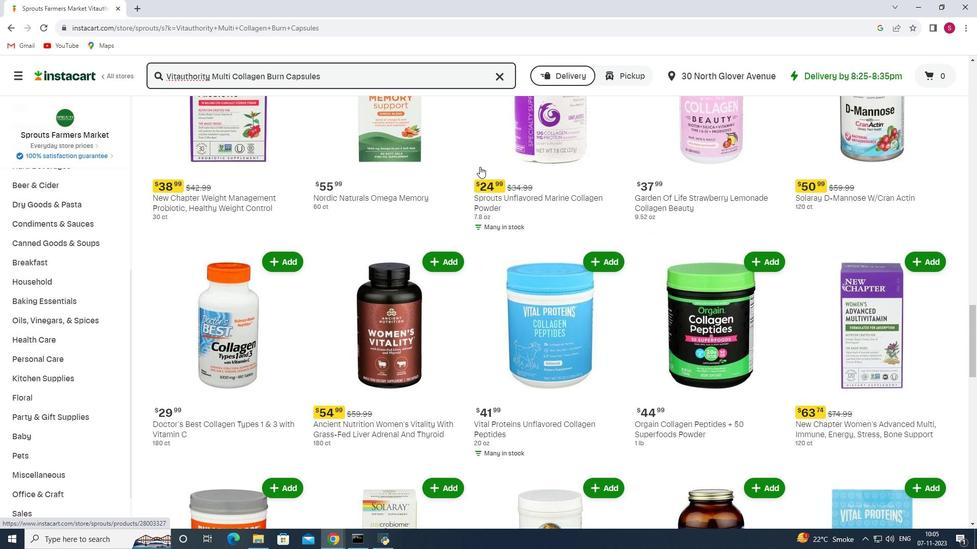 
Action: Mouse scrolled (480, 166) with delta (0, 0)
Screenshot: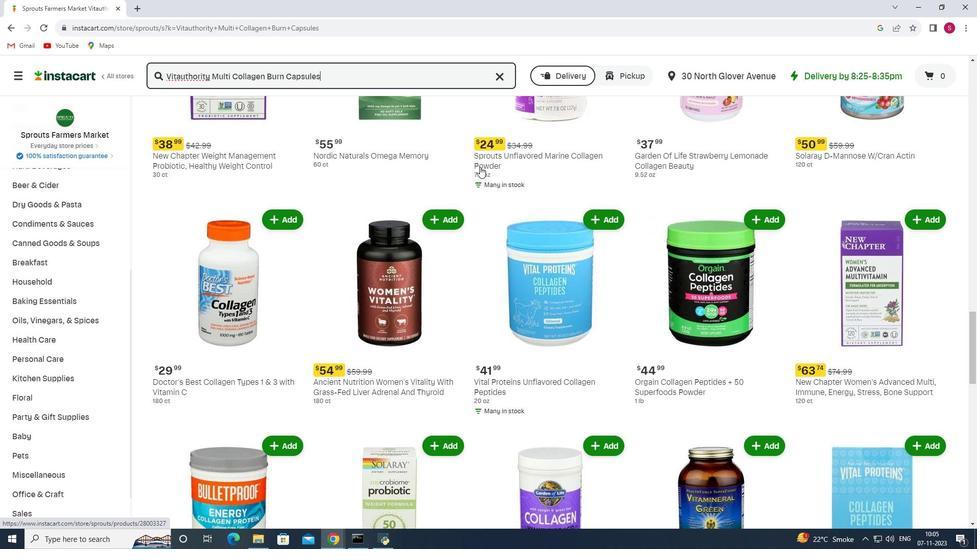 
Action: Mouse scrolled (480, 166) with delta (0, 0)
Screenshot: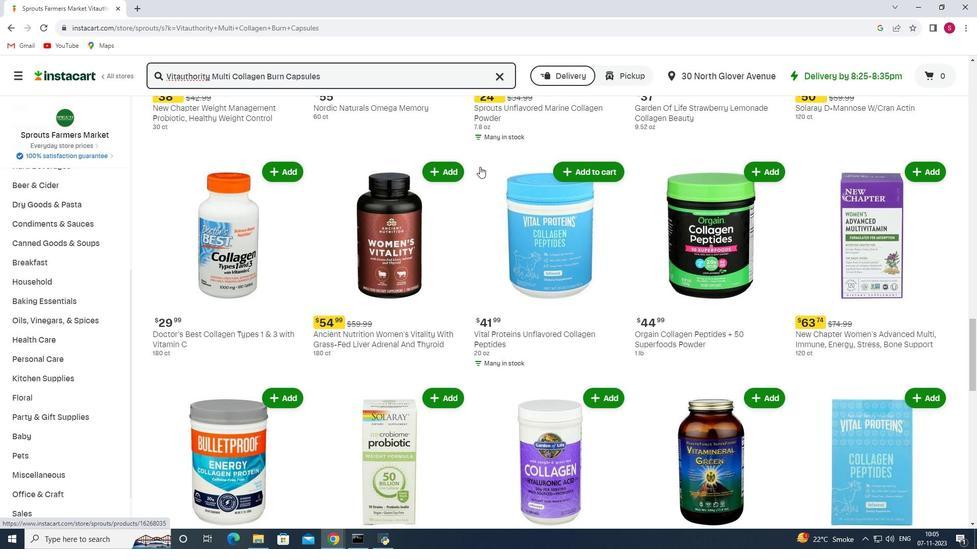 
Action: Mouse scrolled (480, 166) with delta (0, 0)
Screenshot: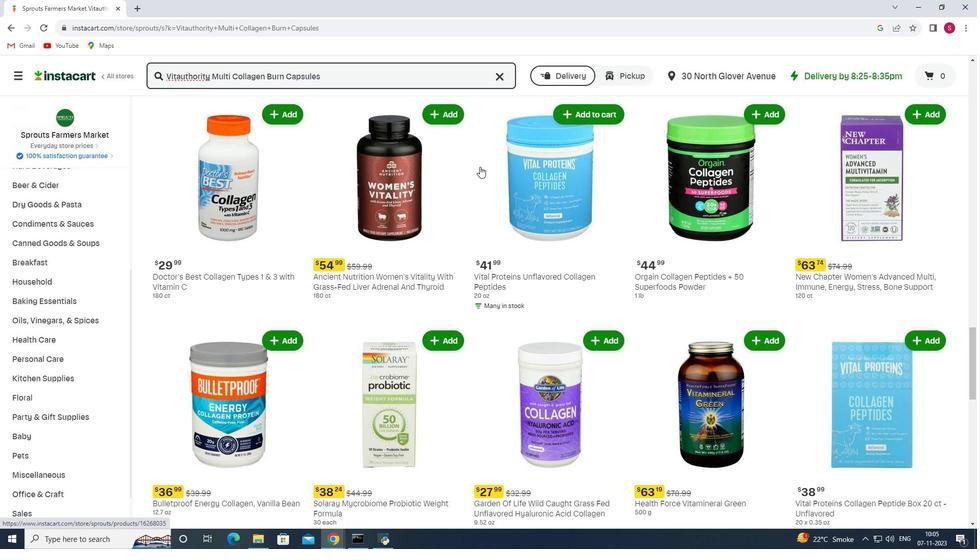 
Action: Mouse scrolled (480, 166) with delta (0, 0)
Screenshot: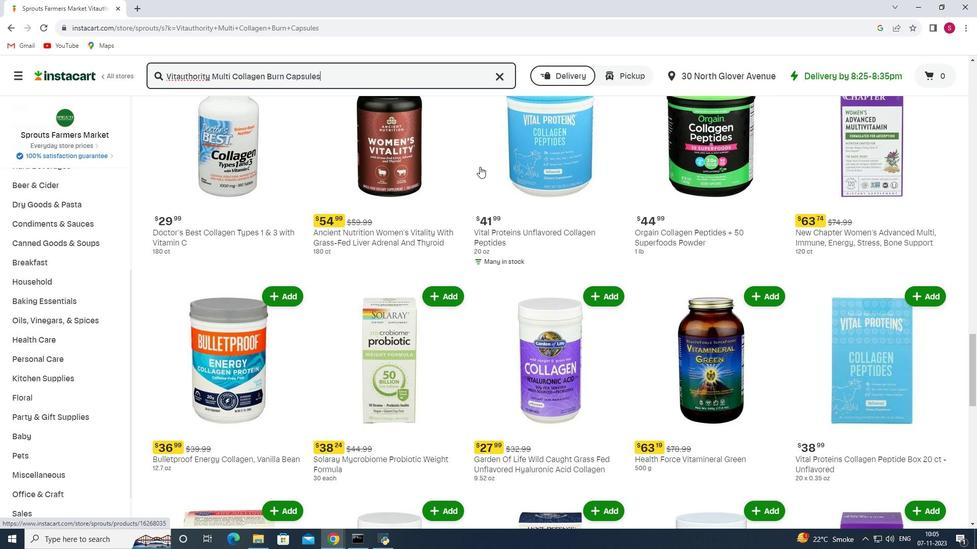 
Action: Mouse scrolled (480, 166) with delta (0, 0)
Screenshot: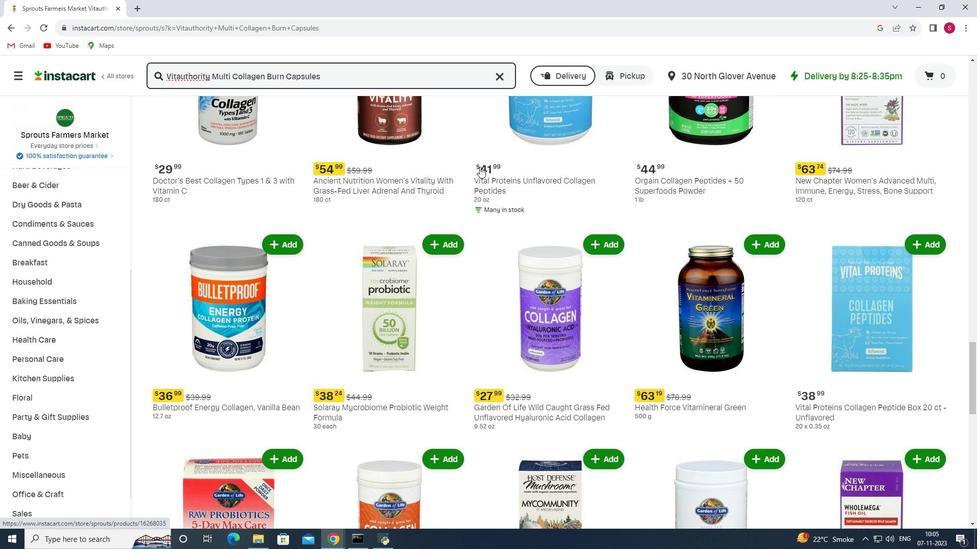 
Action: Mouse scrolled (480, 166) with delta (0, 0)
Screenshot: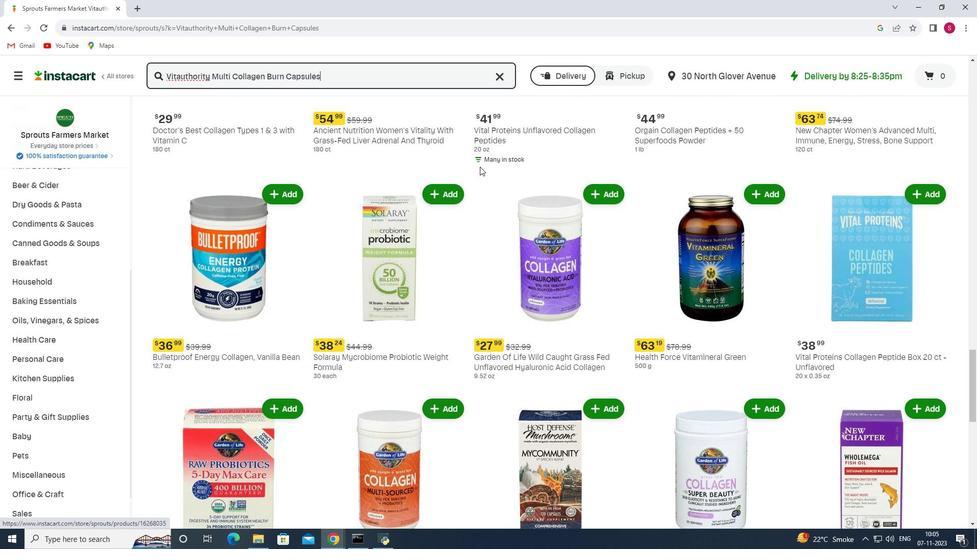 
Action: Mouse scrolled (480, 166) with delta (0, 0)
Screenshot: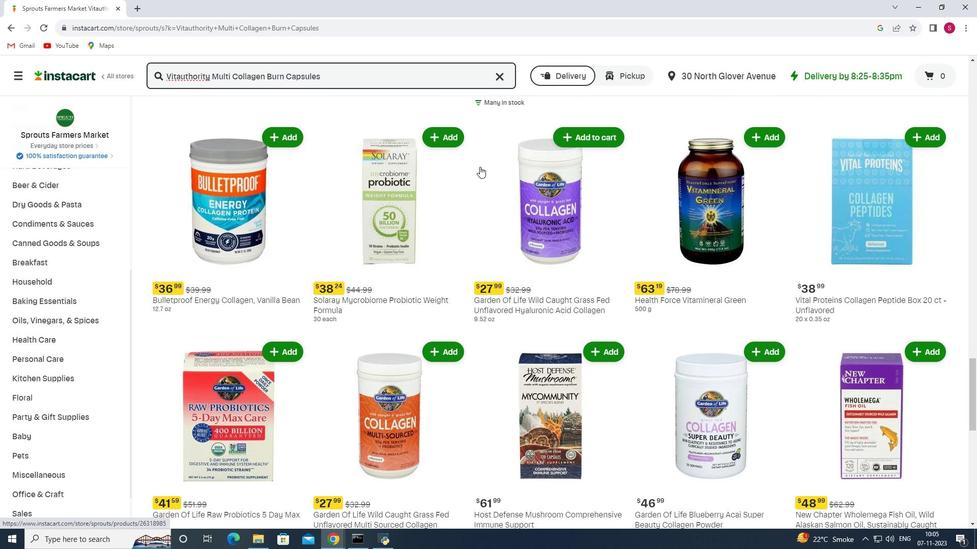 
Action: Mouse scrolled (480, 166) with delta (0, 0)
Screenshot: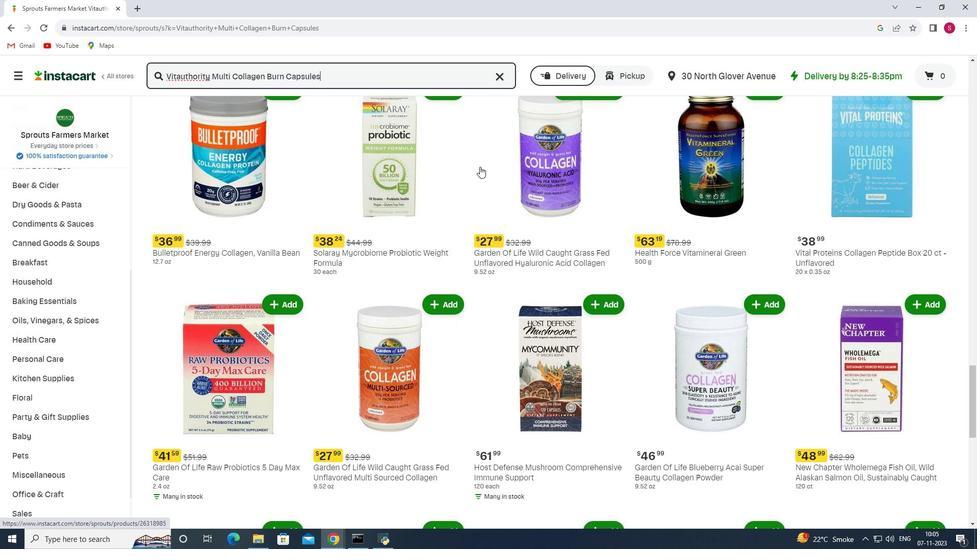 
Action: Mouse scrolled (480, 166) with delta (0, 0)
Screenshot: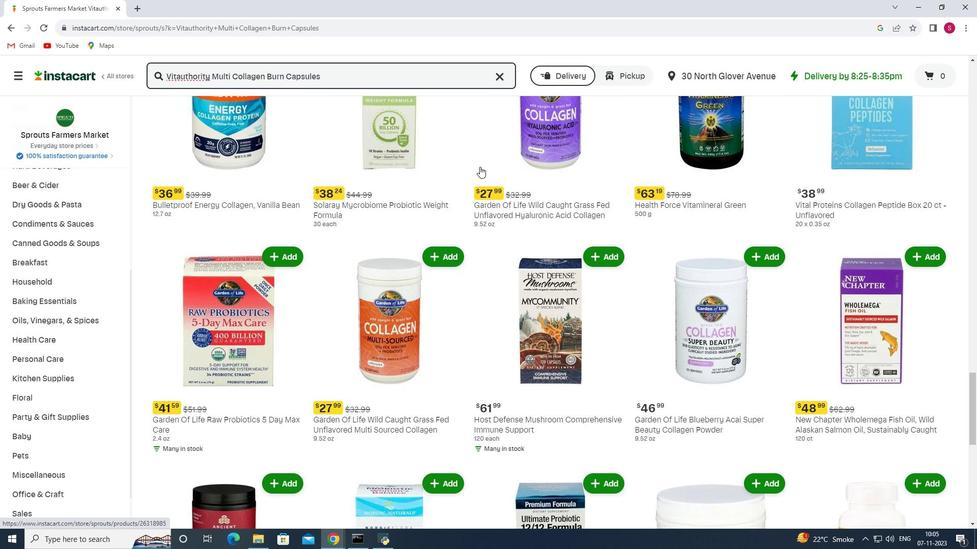 
Action: Mouse scrolled (480, 166) with delta (0, 0)
Screenshot: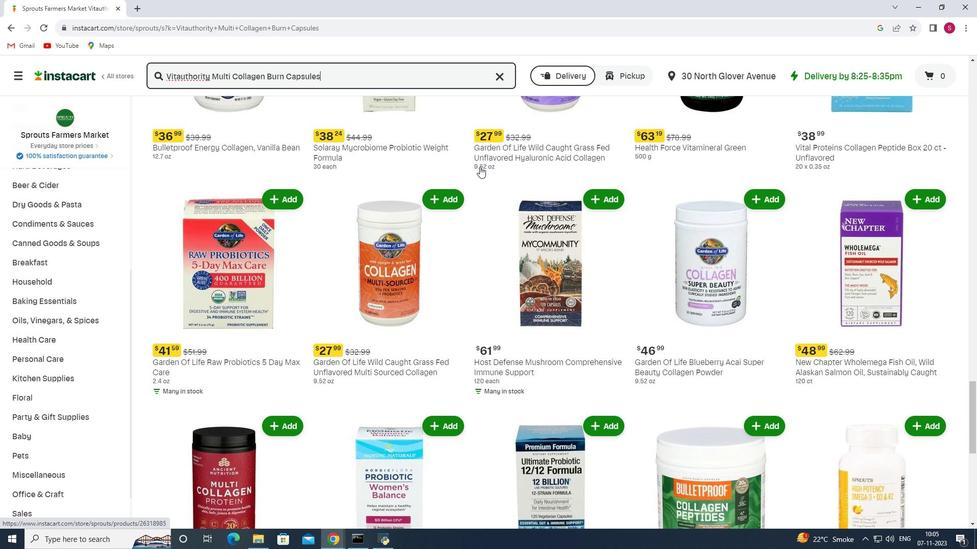 
Action: Mouse scrolled (480, 166) with delta (0, 0)
Screenshot: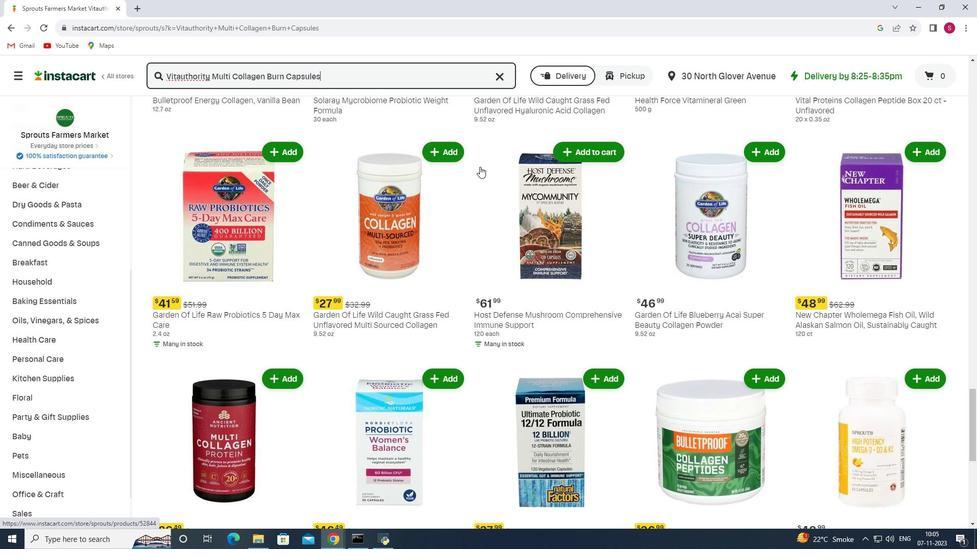 
Action: Mouse scrolled (480, 166) with delta (0, 0)
Screenshot: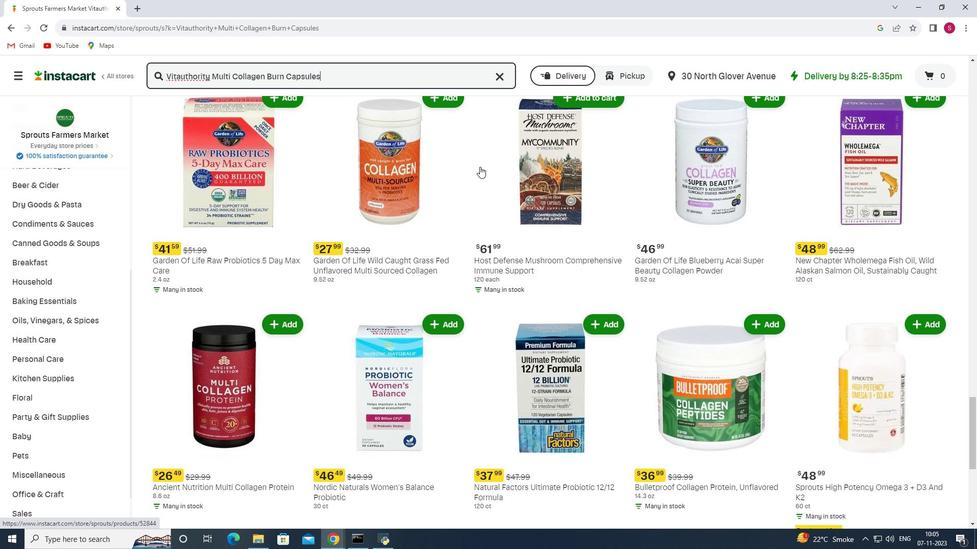 
Action: Mouse scrolled (480, 166) with delta (0, 0)
Screenshot: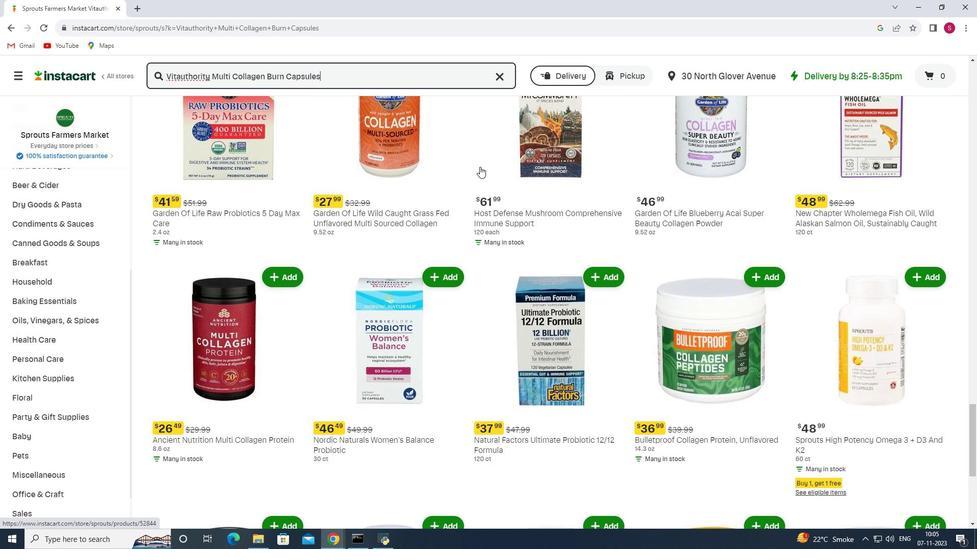 
Action: Mouse scrolled (480, 166) with delta (0, 0)
Screenshot: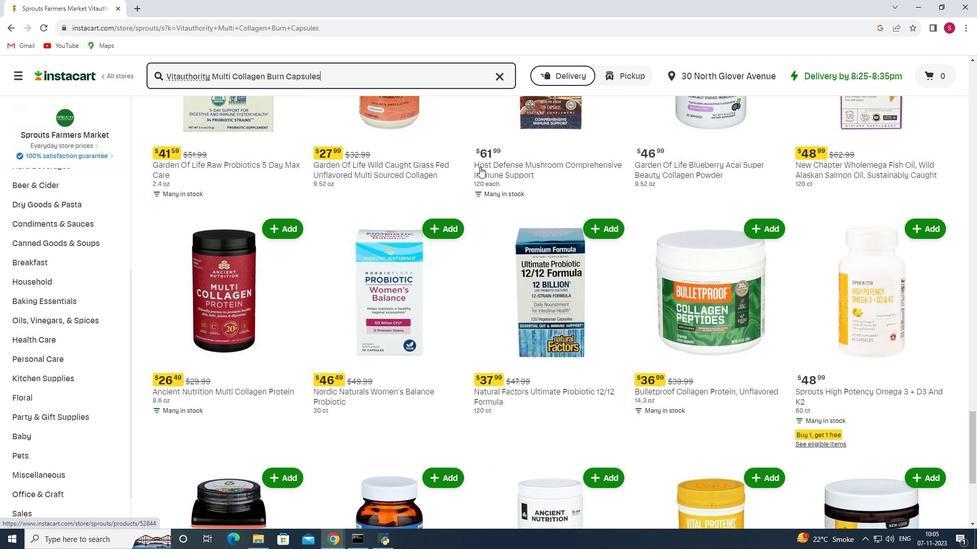 
Action: Mouse scrolled (480, 166) with delta (0, 0)
Screenshot: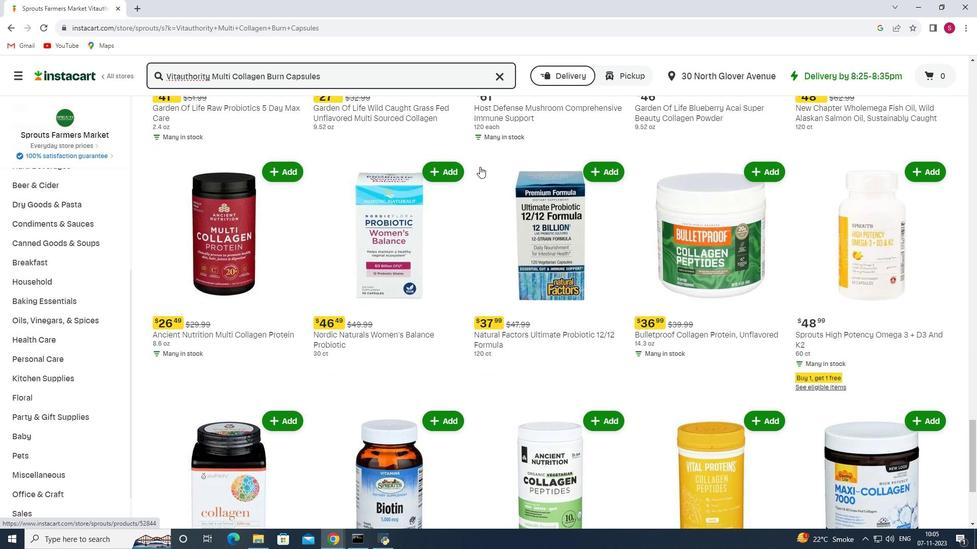 
Action: Mouse scrolled (480, 166) with delta (0, 0)
Screenshot: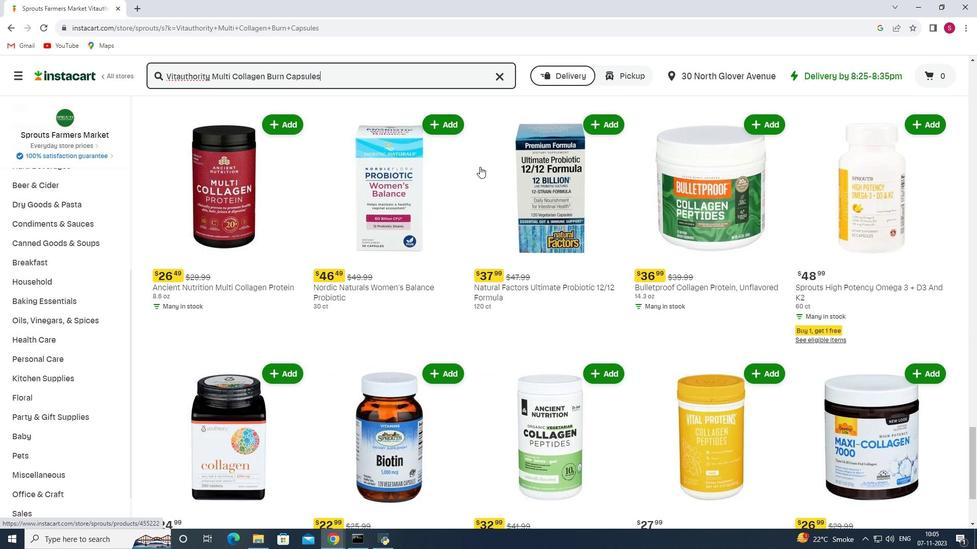 
Action: Mouse scrolled (480, 166) with delta (0, 0)
Screenshot: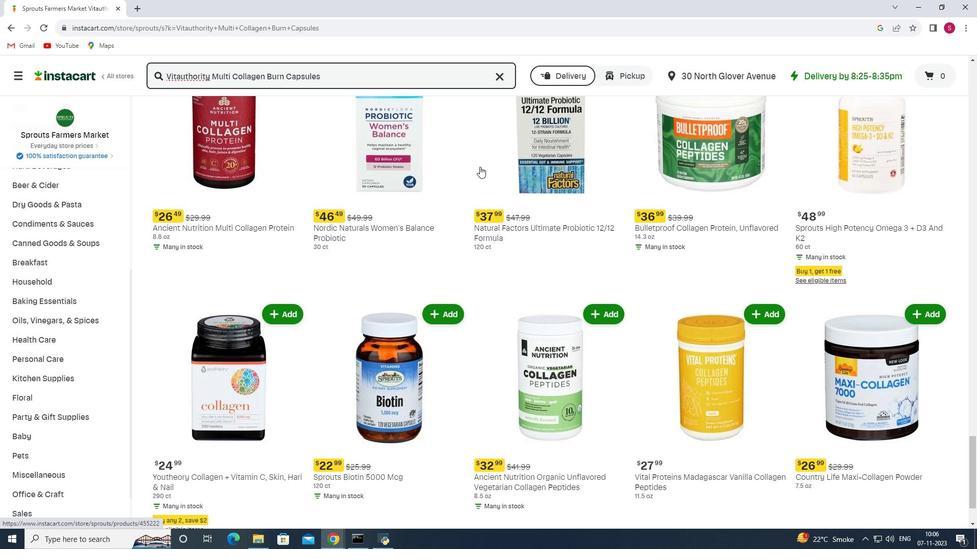 
Action: Mouse scrolled (480, 166) with delta (0, 0)
Screenshot: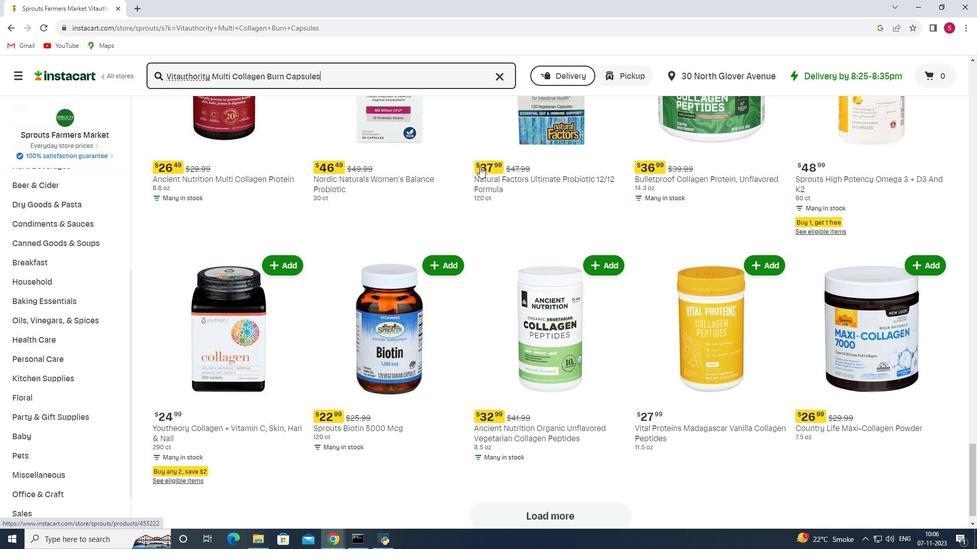 
Action: Mouse scrolled (480, 166) with delta (0, 0)
Screenshot: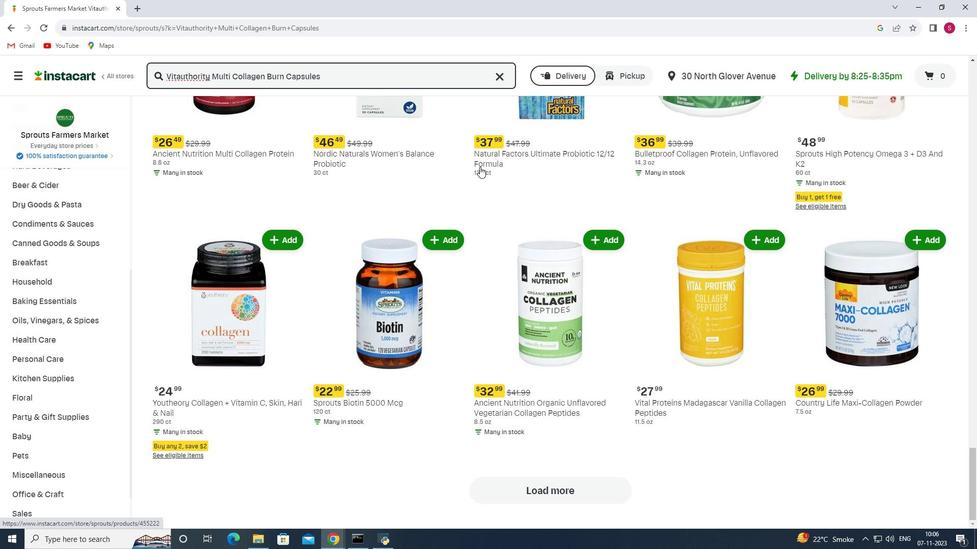 
Action: Mouse scrolled (480, 166) with delta (0, 0)
Screenshot: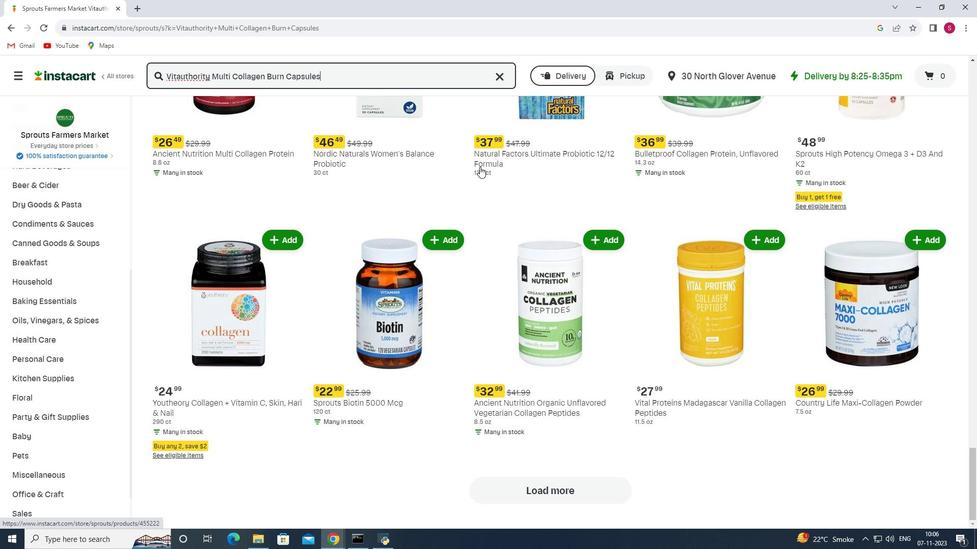 
